 Task: Add an event with the title Second Training Session: Conflict Resolution in the Workplace, date '2023/11/01', time 7:50 AM to 9:50 AMand add a description: Participants will explore the significance of shared goals and a shared vision in driving team collaboration. They will learn techniques for aligning individual objectives with team objectives, fostering a sense of purpose, and promoting a collective sense of ownership., put the event into Green category . Add location for the event as: Berlin, Germany, logged in from the account softage.7@softage.netand send the event invitation to softage.3@softage.net and softage.4@softage.net. Set a reminder for the event 76 day before
Action: Mouse moved to (120, 140)
Screenshot: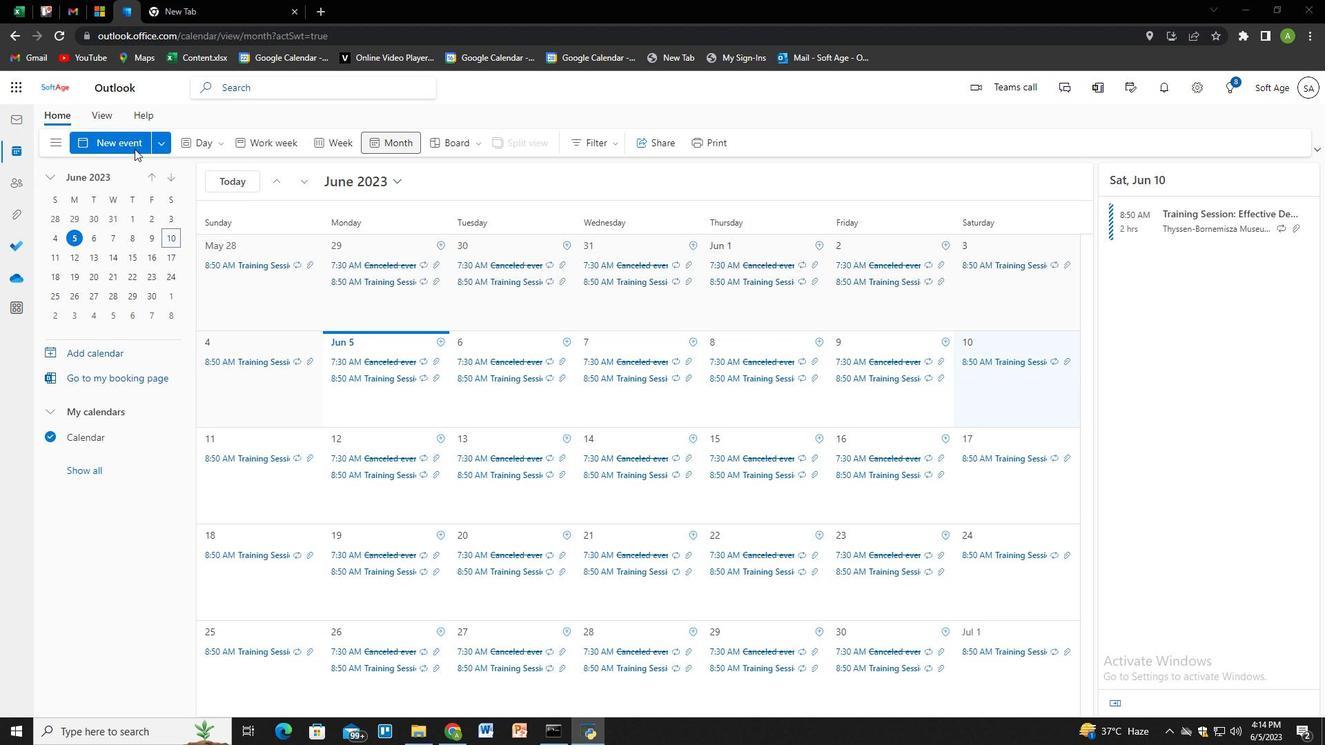 
Action: Mouse pressed left at (120, 140)
Screenshot: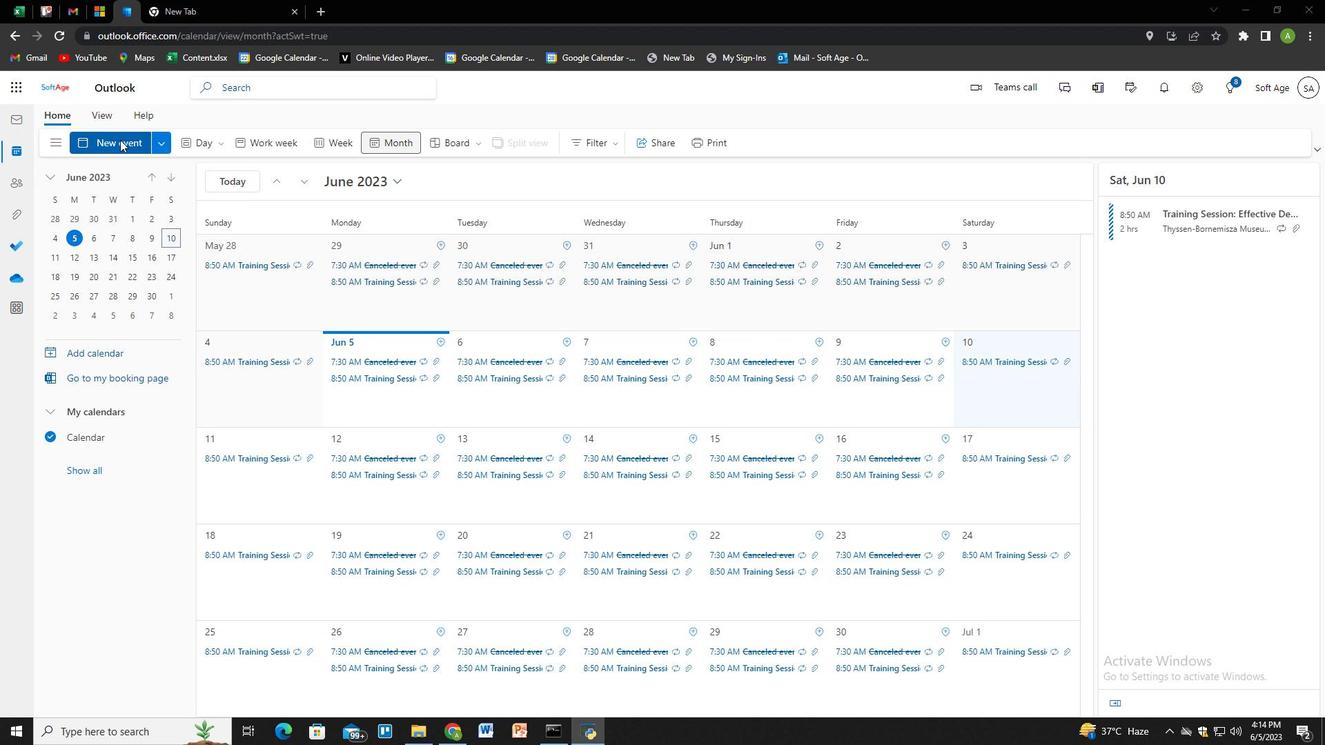 
Action: Mouse moved to (392, 227)
Screenshot: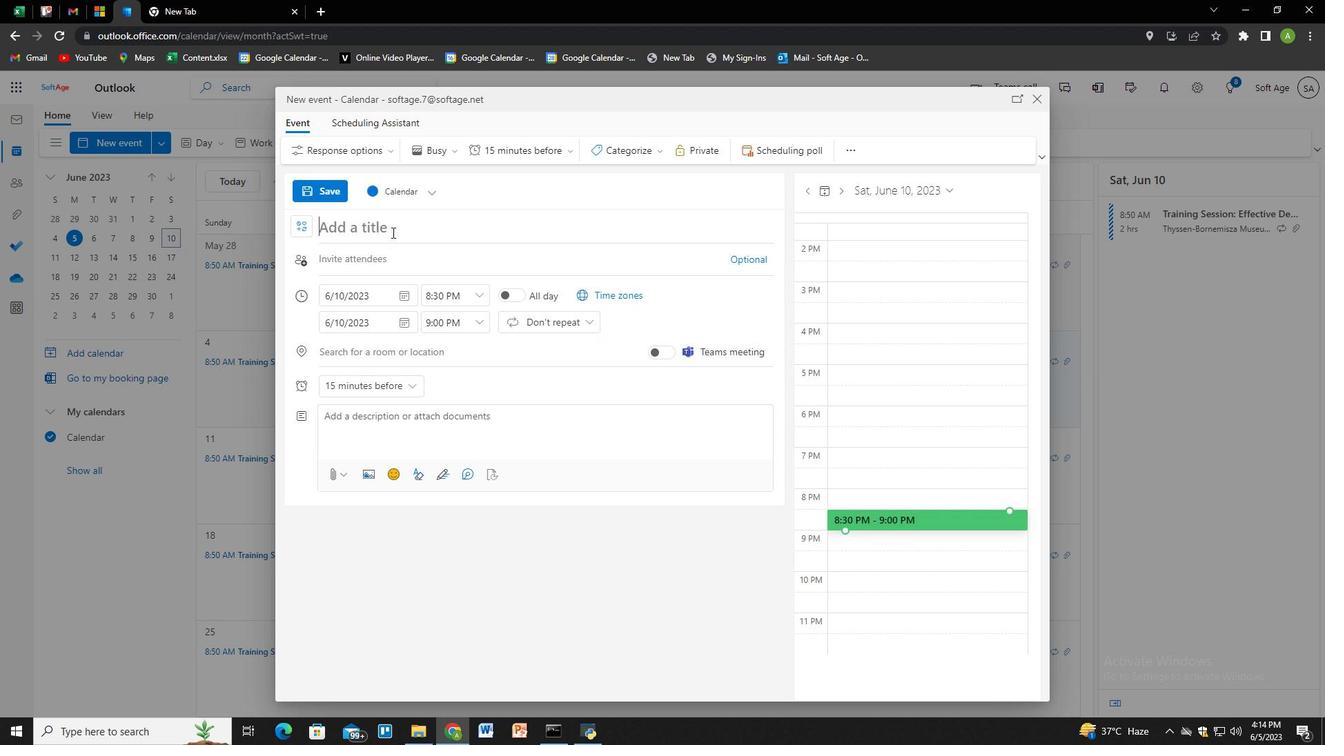 
Action: Key pressed <Key.shift>Second<Key.space><Key.shift>Training<Key.space><Key.shift>Session<Key.shift><Key.shift>:<Key.space><Key.shift>Conflict<Key.space><Key.shift>Resolution<Key.space>in<Key.space>the<Key.space><Key.shift>Workplace,
Screenshot: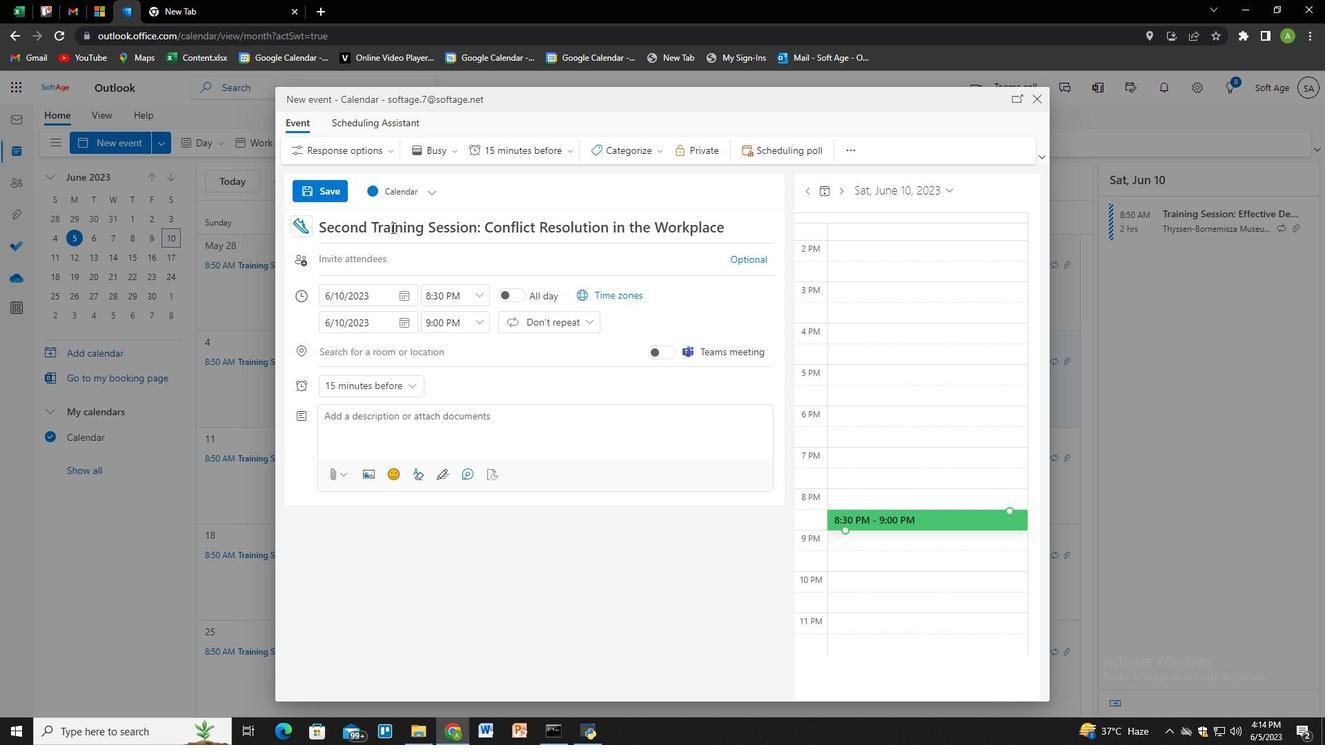 
Action: Mouse moved to (405, 292)
Screenshot: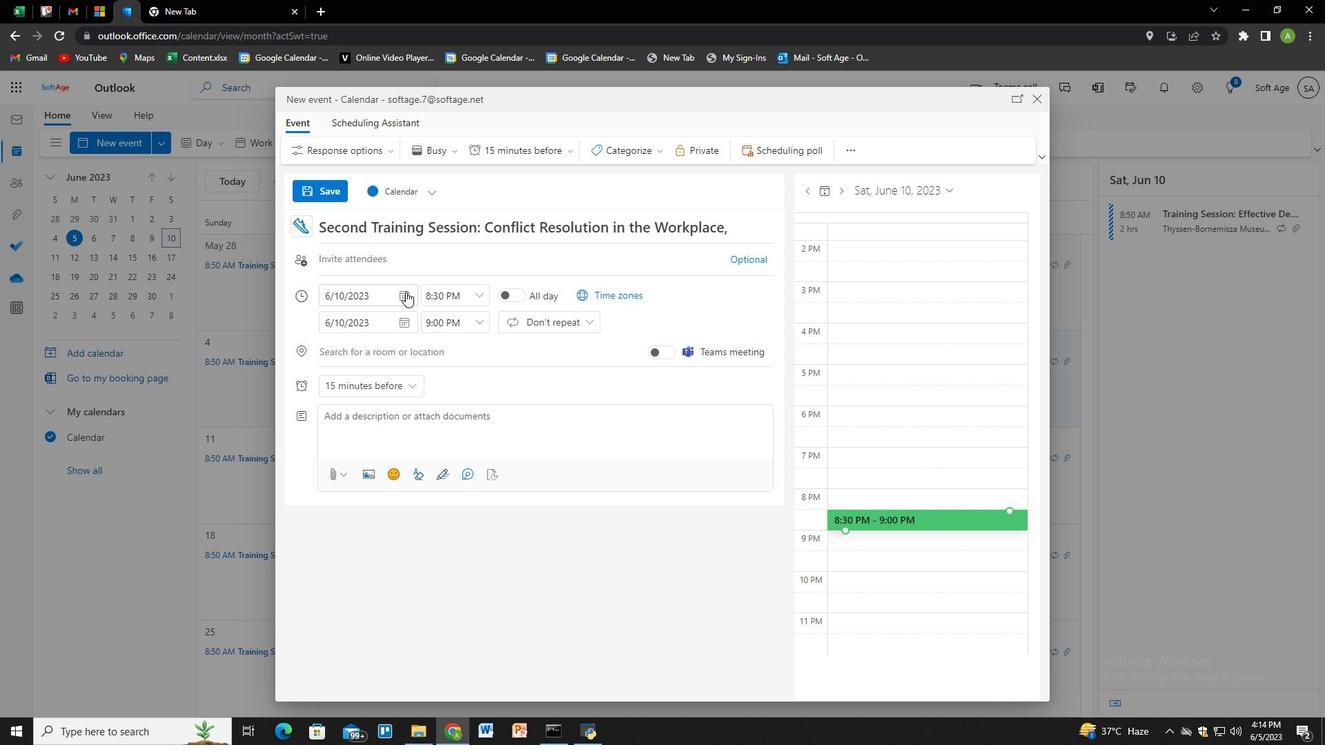 
Action: Mouse pressed left at (405, 292)
Screenshot: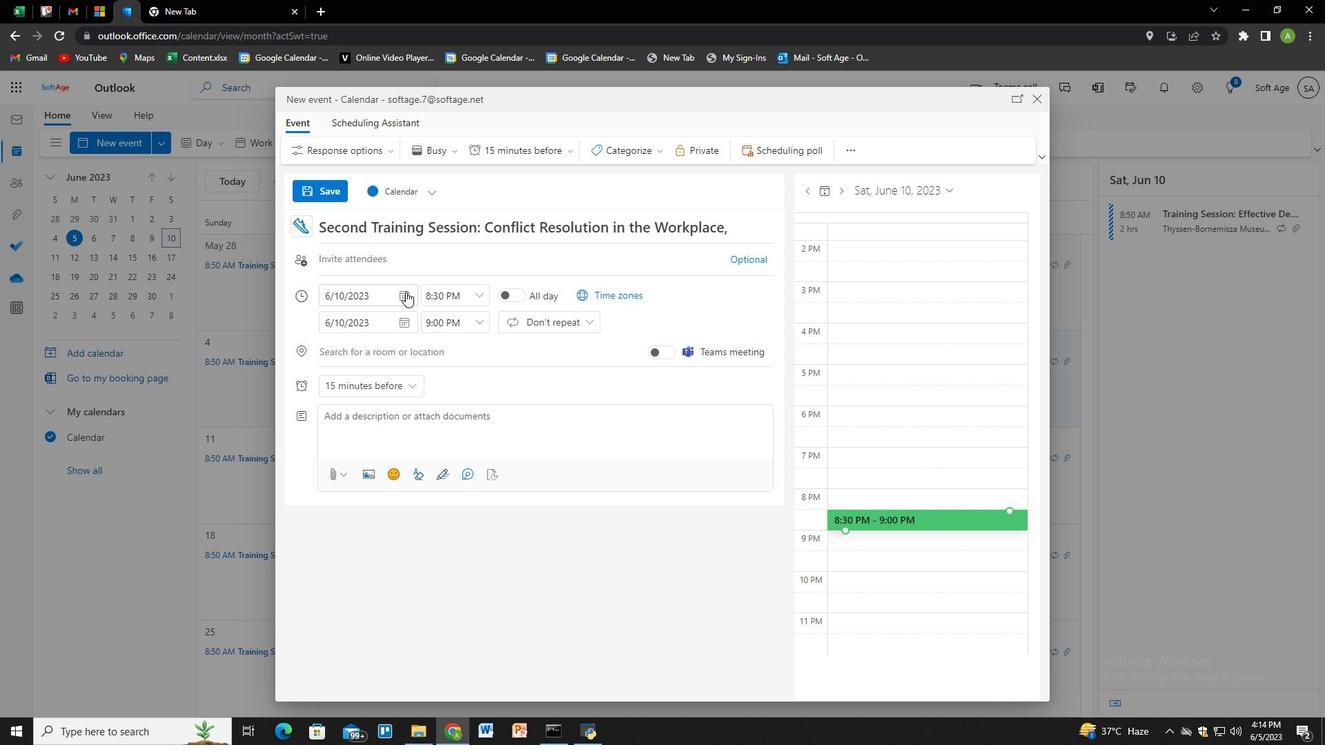 
Action: Mouse moved to (455, 325)
Screenshot: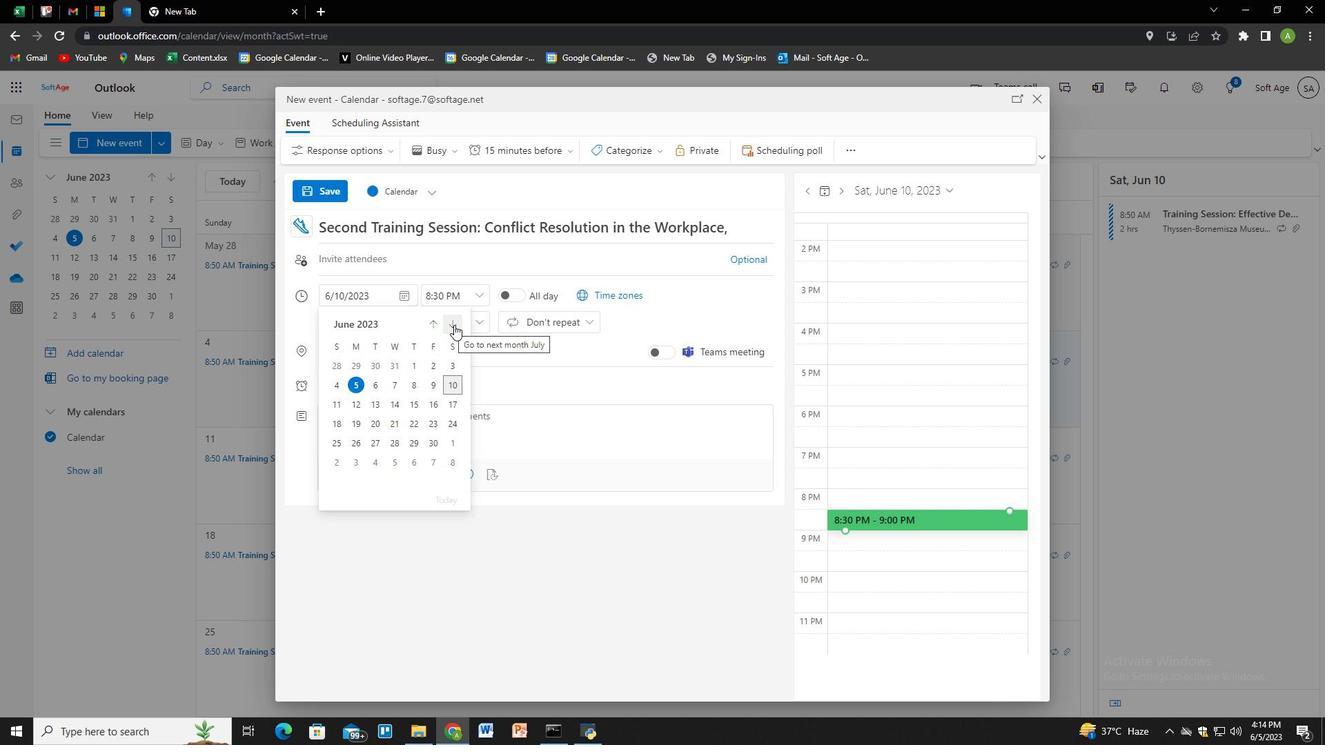 
Action: Mouse pressed left at (455, 325)
Screenshot: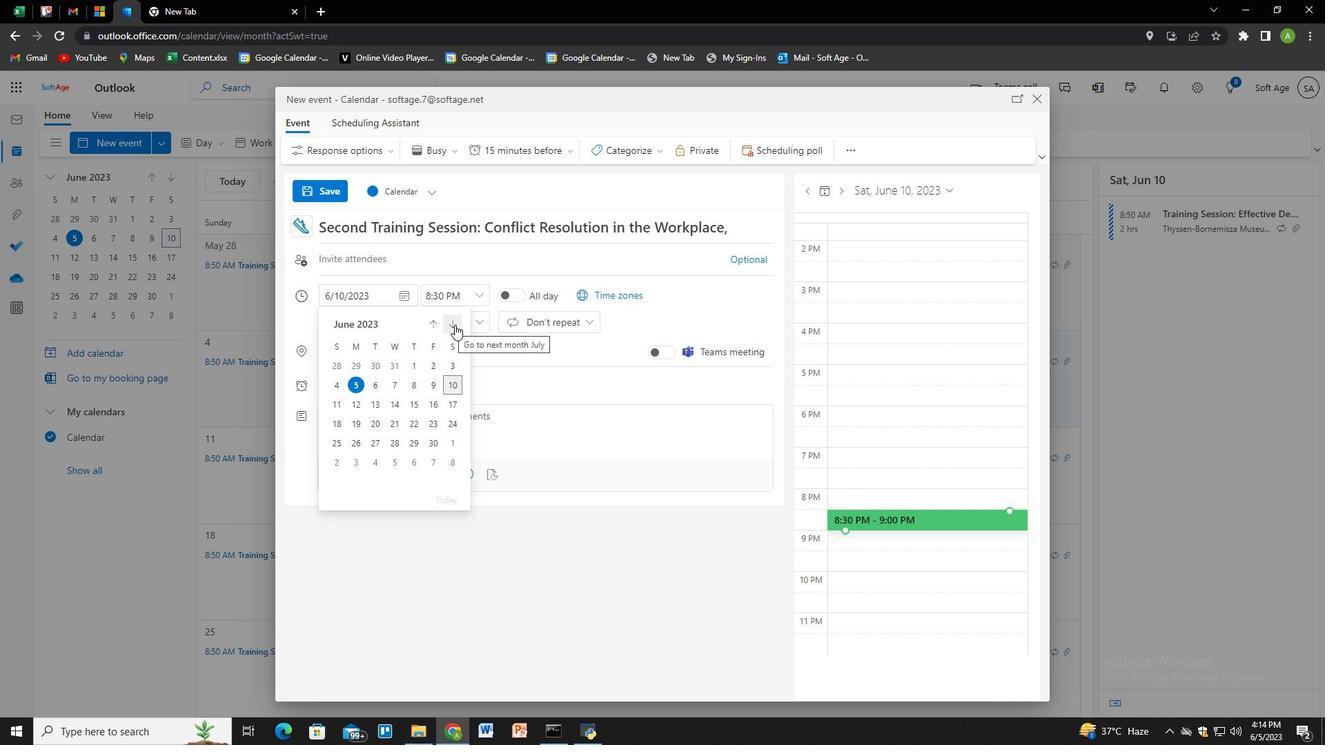 
Action: Mouse pressed left at (455, 325)
Screenshot: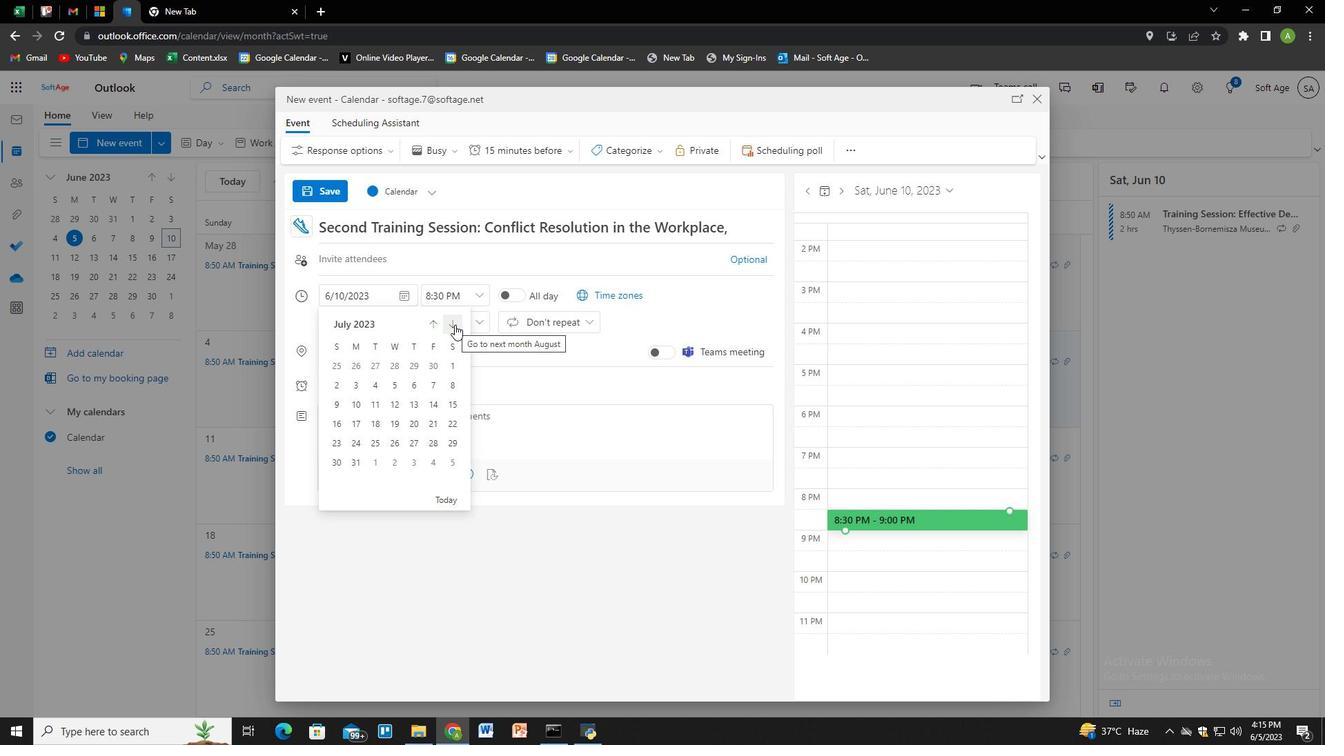 
Action: Mouse pressed left at (455, 325)
Screenshot: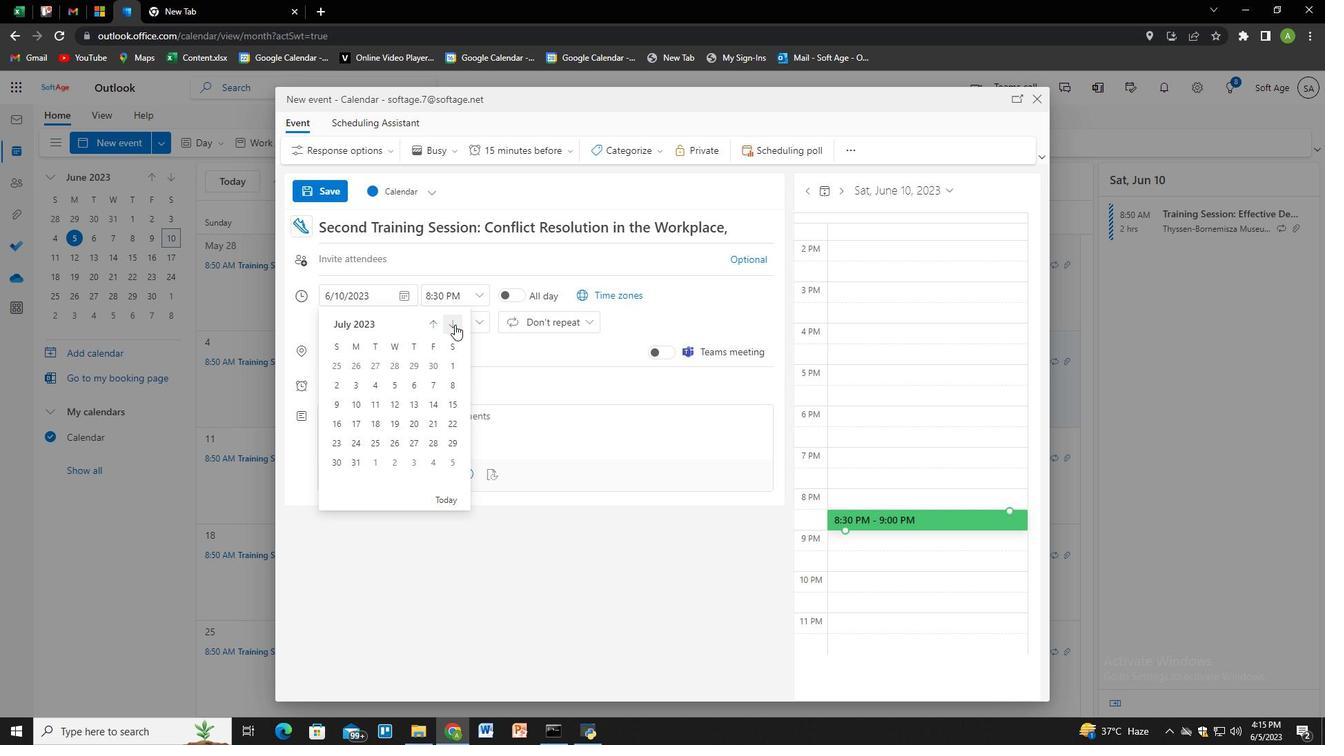 
Action: Mouse pressed left at (455, 325)
Screenshot: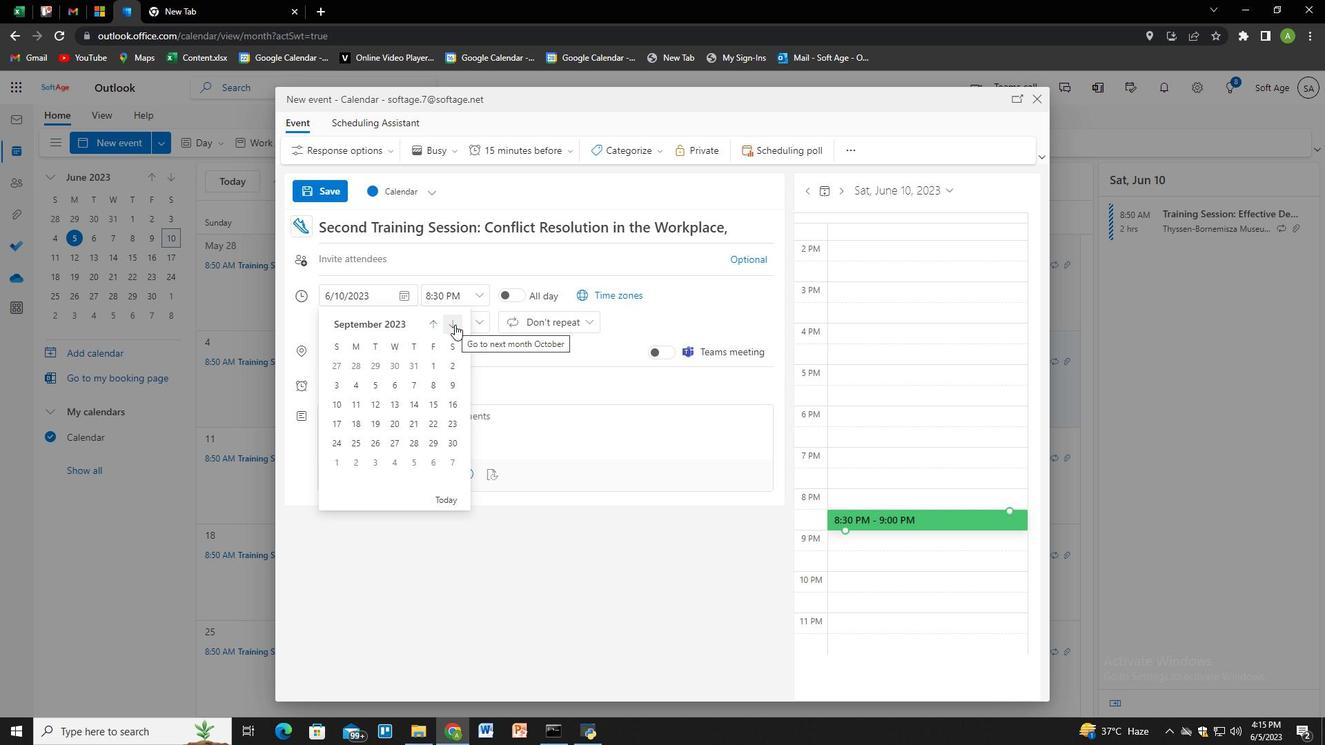 
Action: Mouse pressed left at (455, 325)
Screenshot: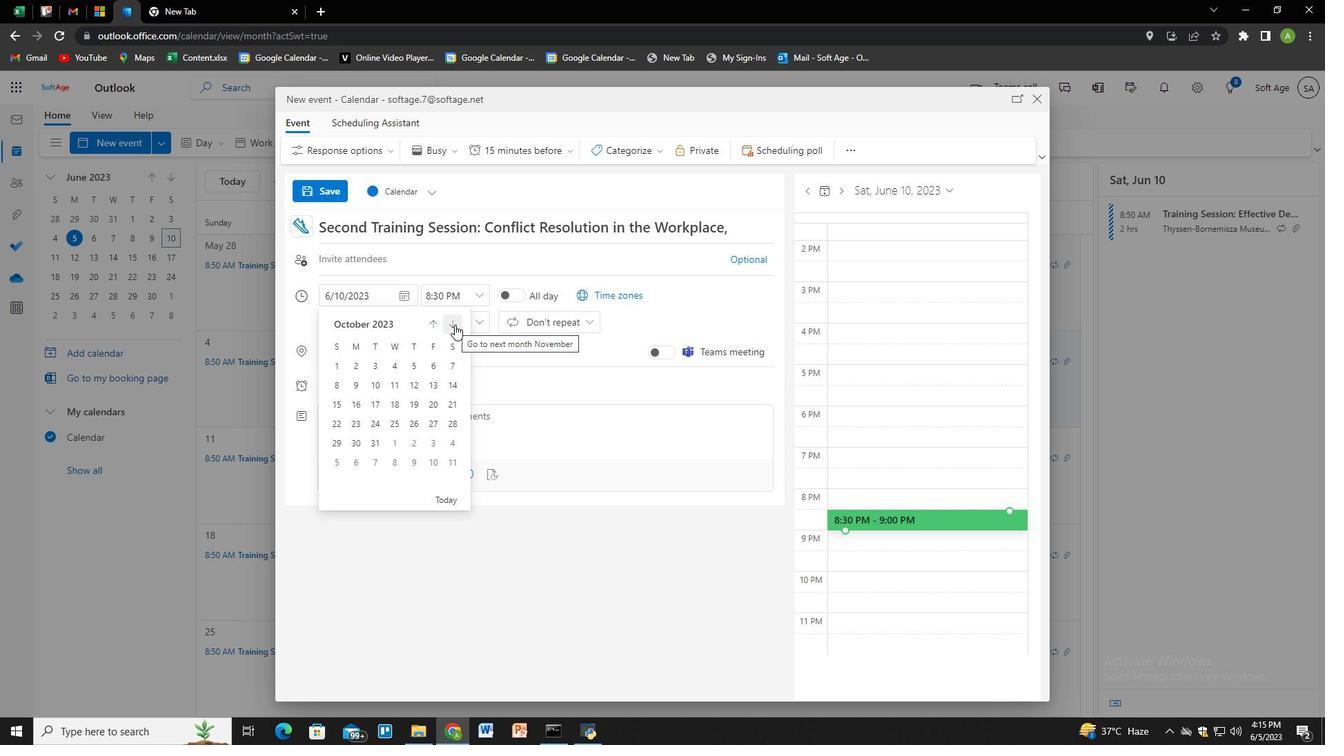 
Action: Mouse moved to (394, 365)
Screenshot: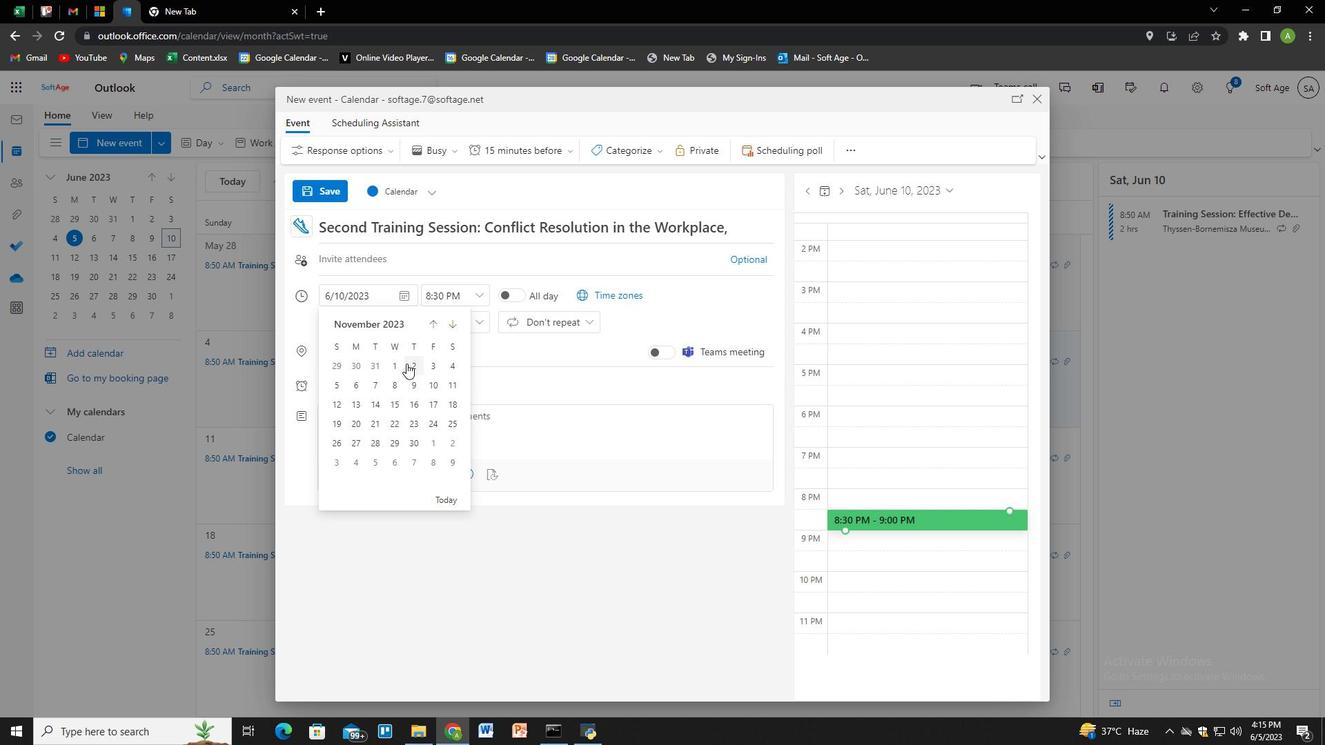 
Action: Mouse pressed left at (394, 365)
Screenshot: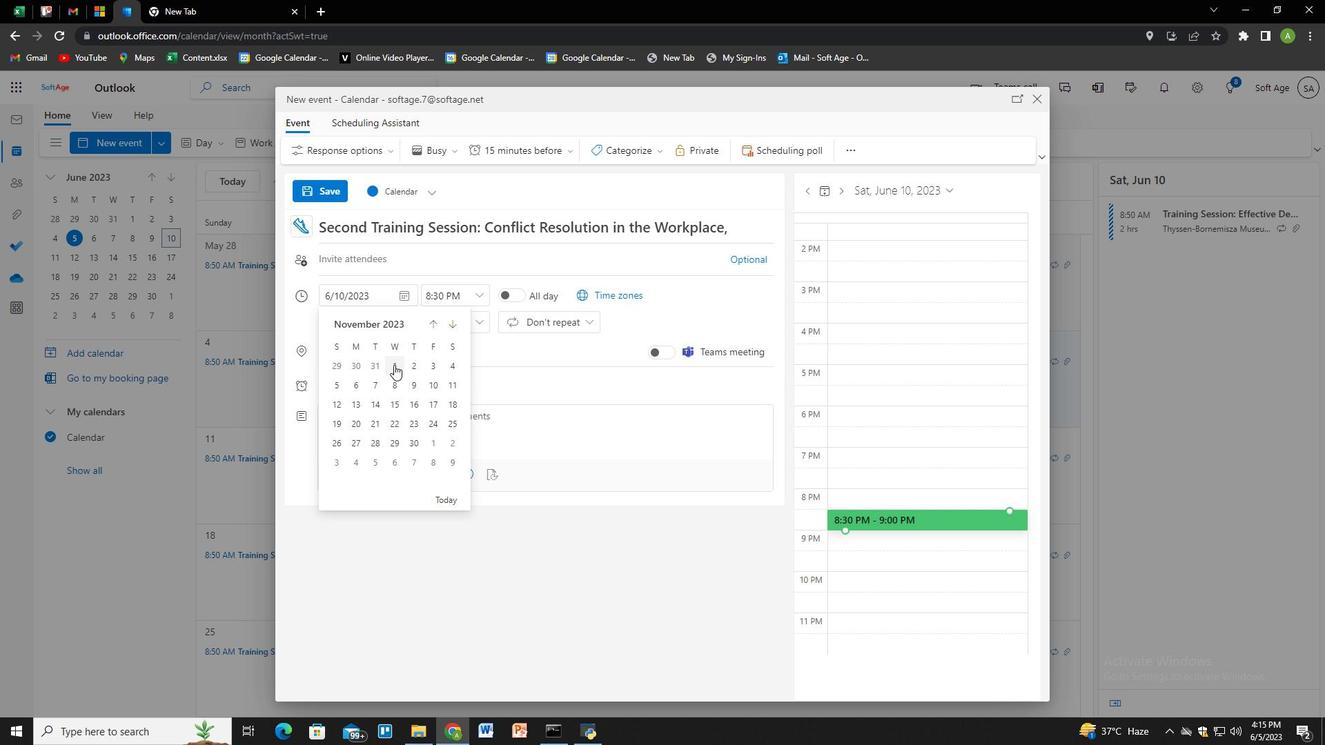 
Action: Mouse moved to (466, 294)
Screenshot: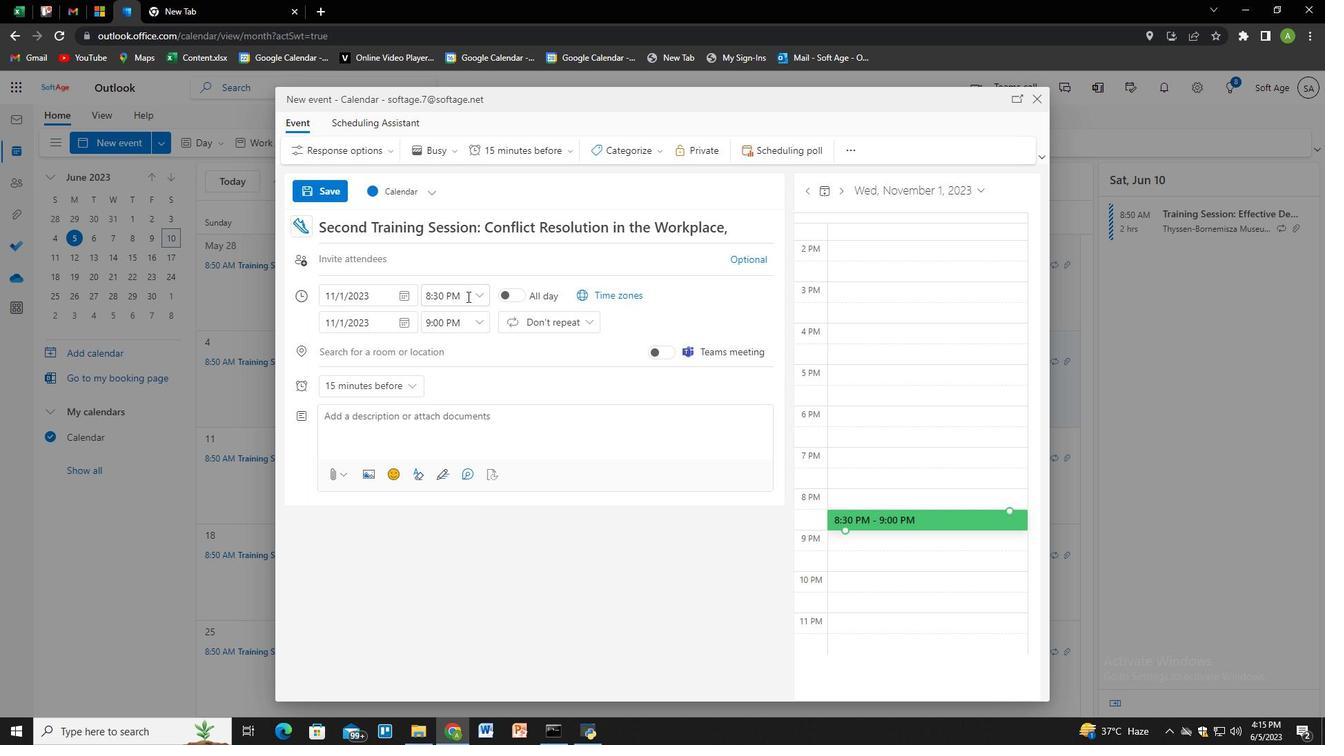 
Action: Mouse pressed left at (466, 294)
Screenshot: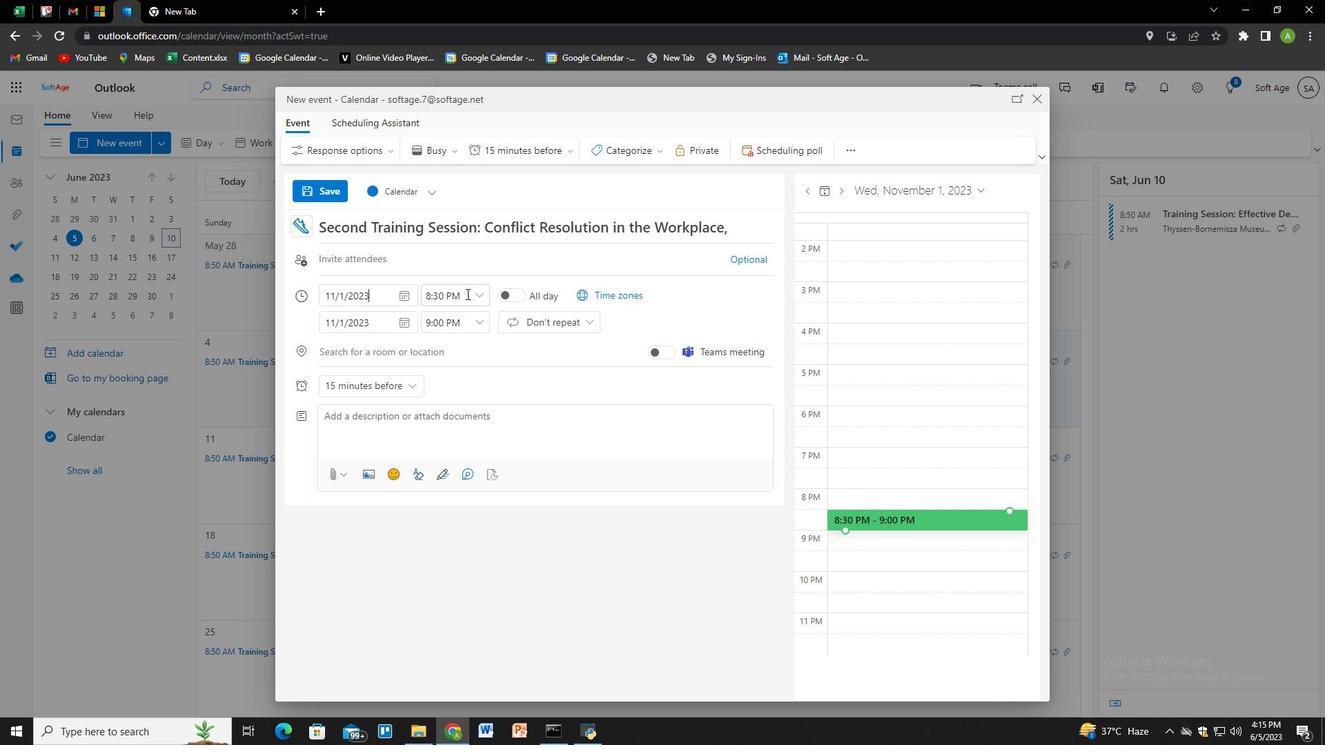
Action: Key pressed 7<Key.shift_r>:50<Key.space><Key.shift>A<Key.shift_r>M<Key.tab><Key.tab>9<Key.shift_r>:50<Key.space><Key.shift>AM<Key.shift><Key.shift><Key.shift><Key.shift><Key.shift><Key.shift><Key.shift><Key.shift><Key.shift><Key.shift><Key.shift><Key.shift><Key.shift><Key.shift><Key.shift><Key.shift><Key.shift><Key.shift><Key.shift><Key.shift><Key.shift><Key.shift><Key.shift><Key.shift><Key.shift><Key.shift><Key.shift><Key.shift><Key.shift><Key.shift><Key.shift><Key.shift><Key.shift><Key.shift>M
Screenshot: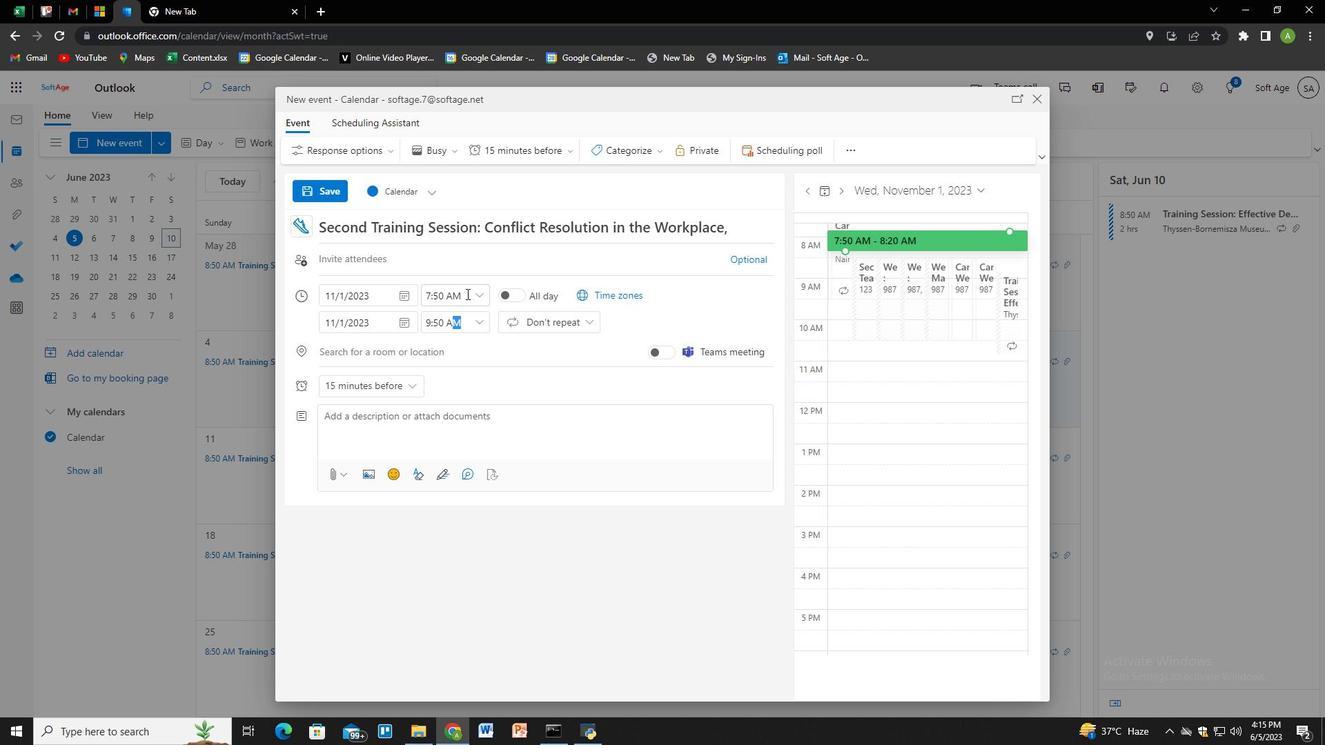 
Action: Mouse moved to (673, 320)
Screenshot: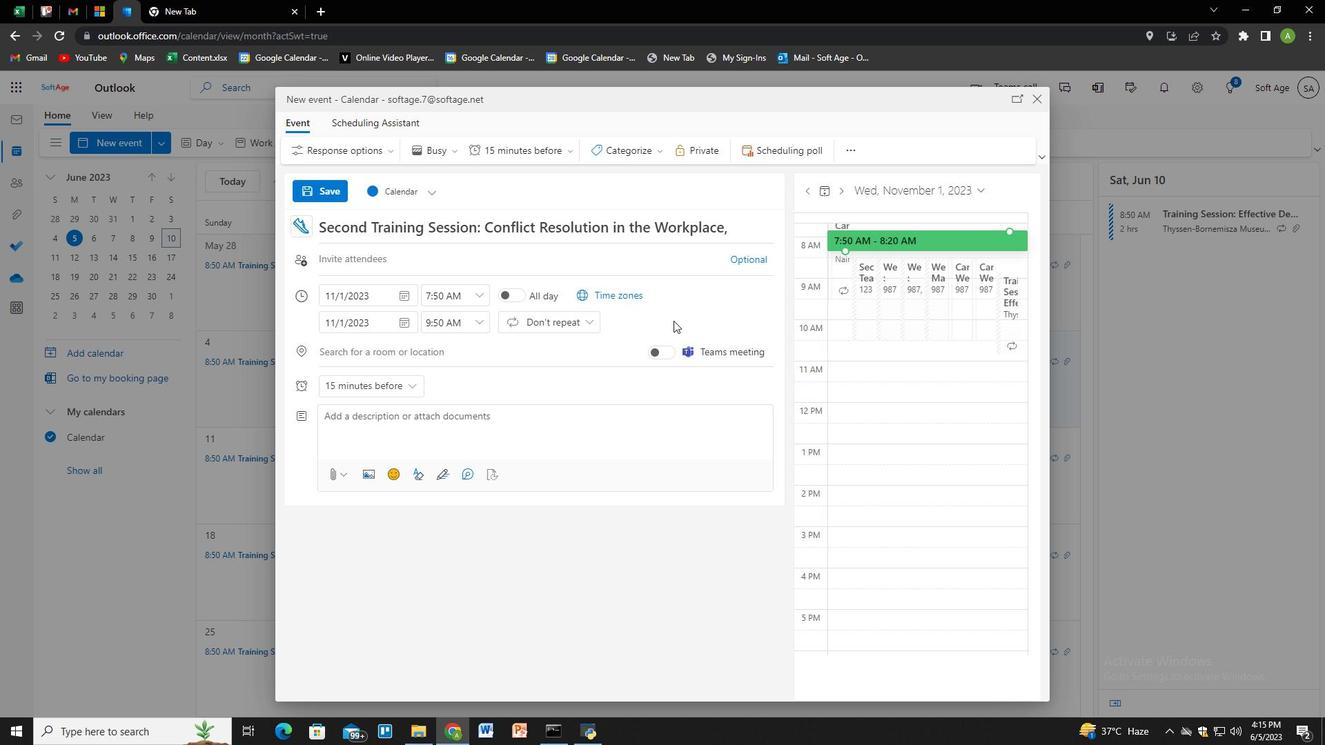 
Action: Mouse pressed left at (673, 320)
Screenshot: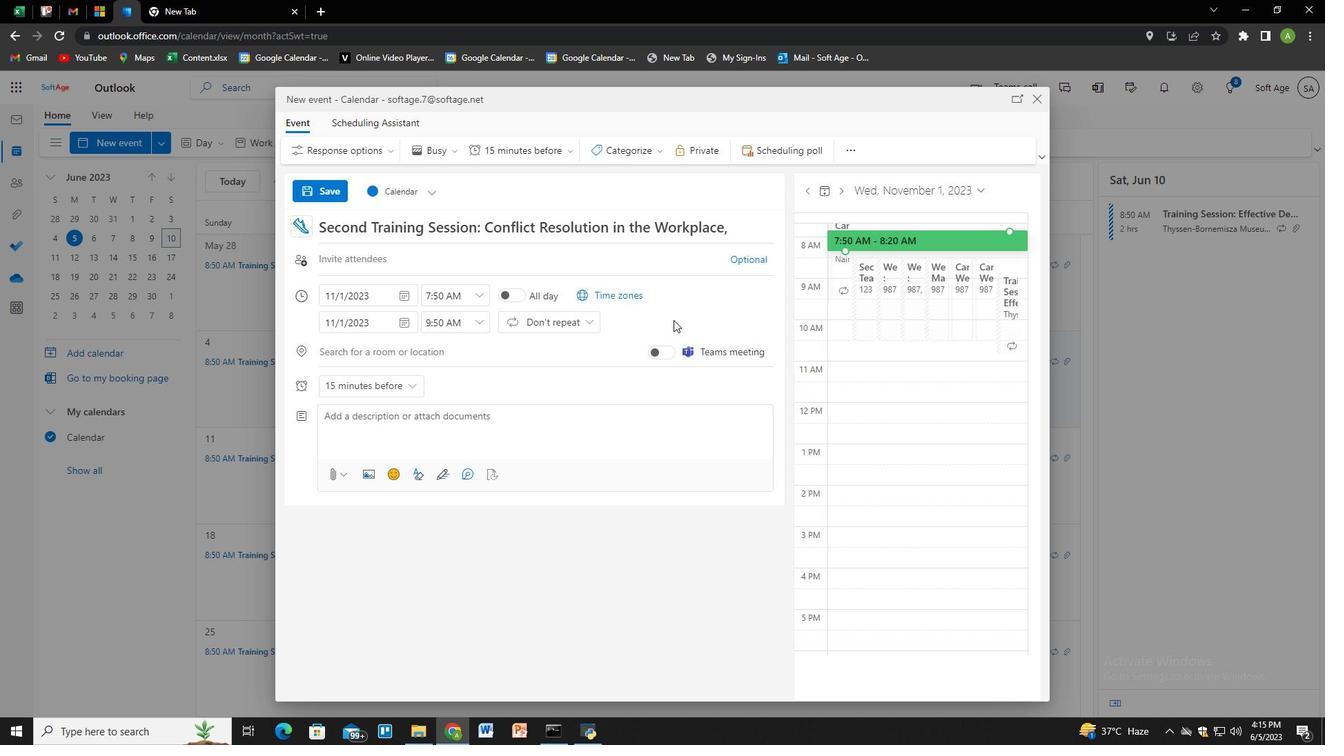 
Action: Mouse moved to (653, 319)
Screenshot: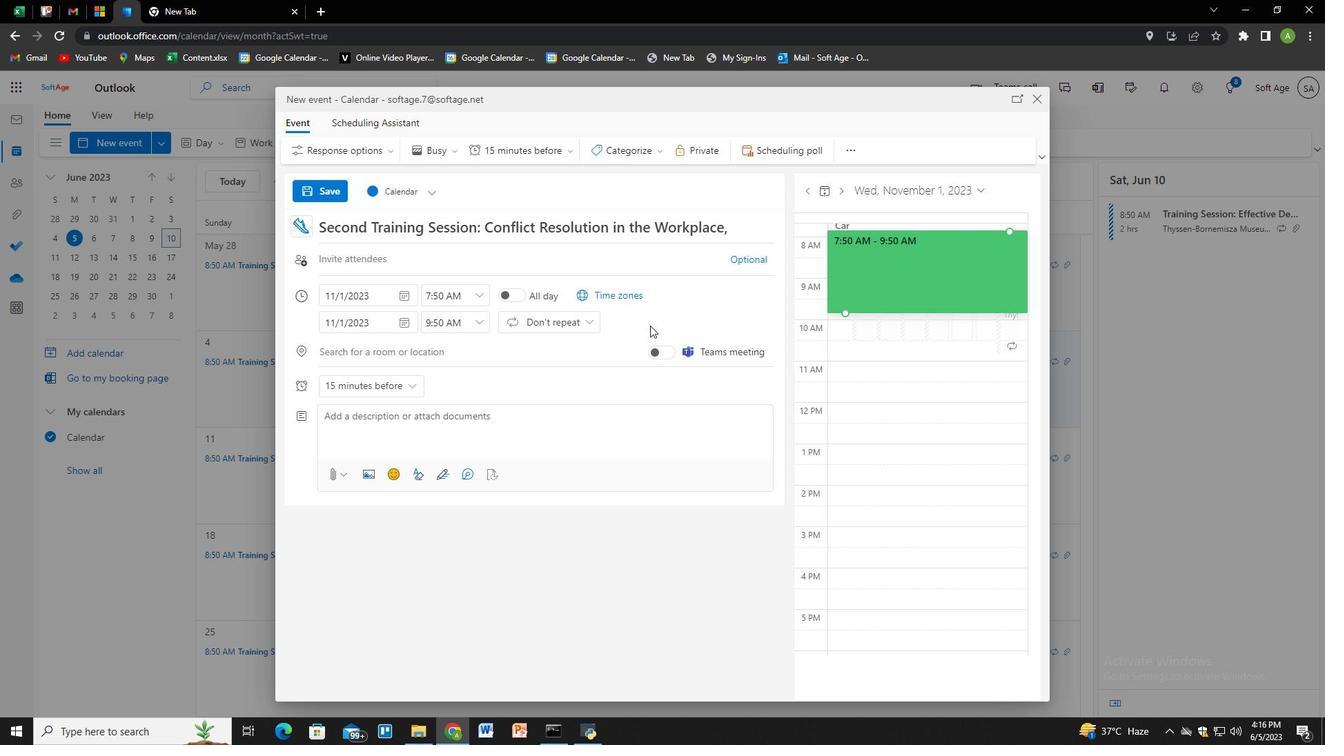 
Action: Mouse pressed left at (653, 319)
Screenshot: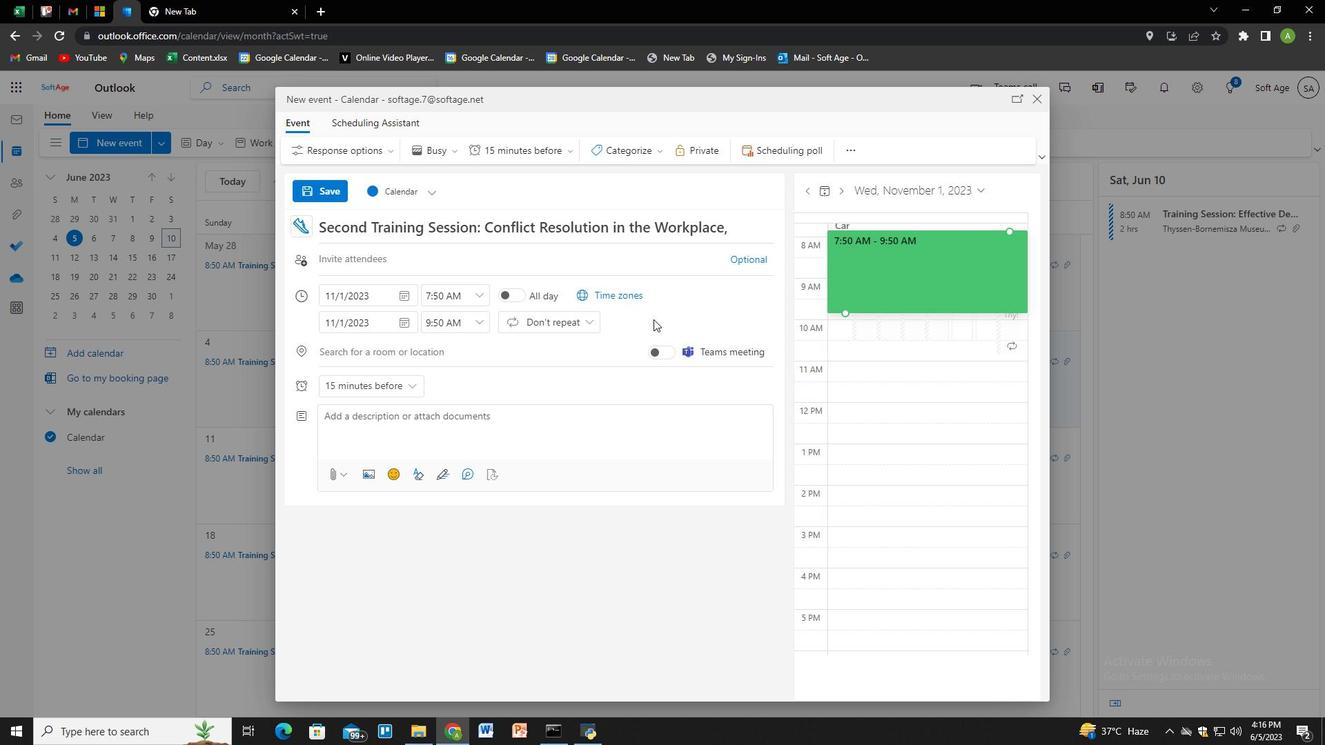 
Action: Mouse moved to (405, 421)
Screenshot: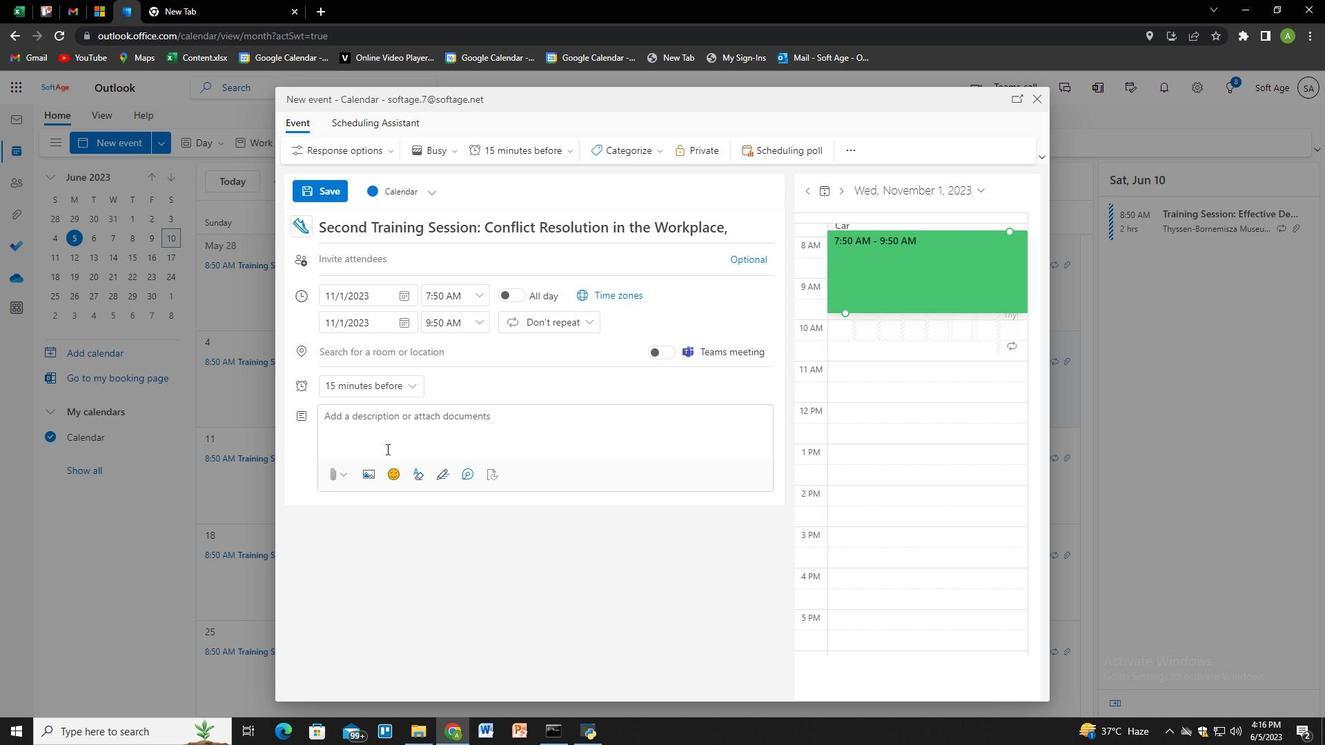 
Action: Mouse pressed left at (405, 421)
Screenshot: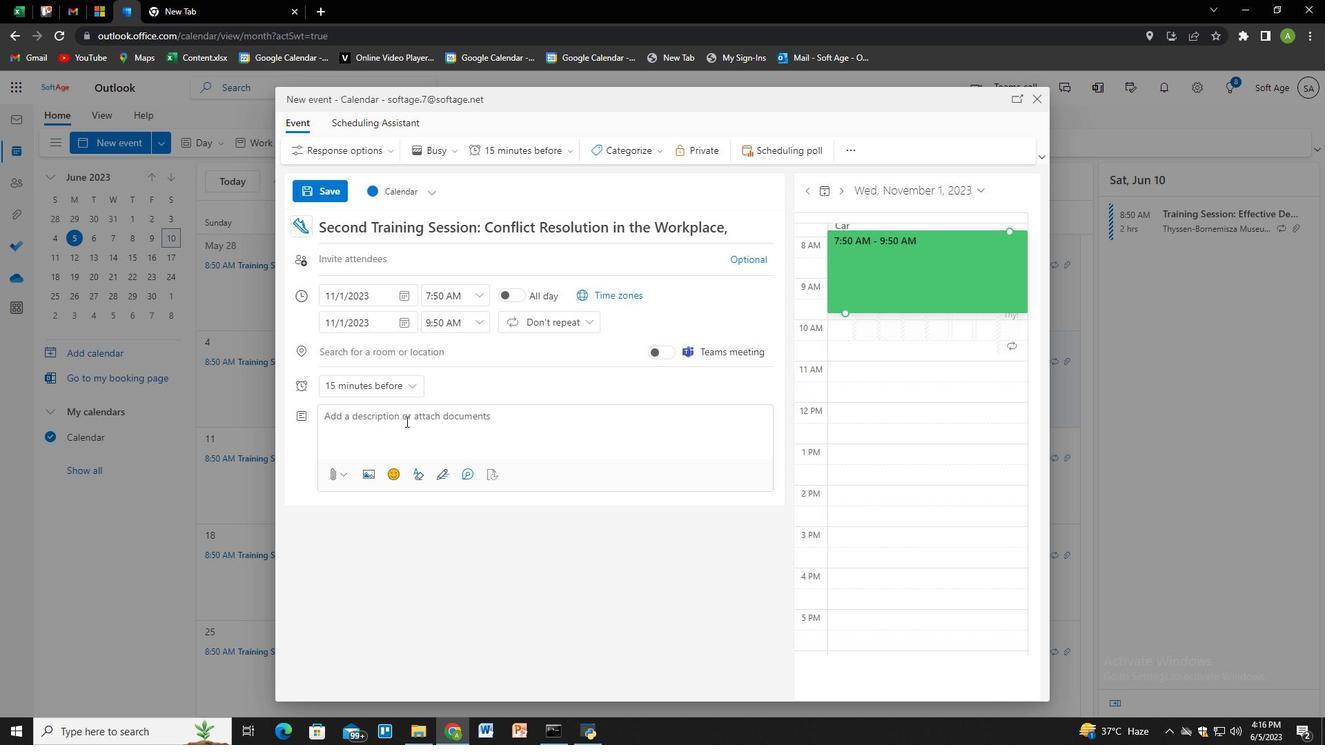 
Action: Key pressed <Key.shift>Participnts<Key.space>ei<Key.backspace><Key.backspace><Key.backspace><Key.backspace><Key.backspace><Key.backspace>ants<Key.space>will<Key.space>explore<Key.space>the<Key.space>signigi<Key.backspace><Key.backspace>ficance<Key.space>of<Key.space>shared<Key.space>goadls<Key.backspace><Key.backspace>s<Key.backspace><Key.backspace>ls<Key.space>and<Key.space>a<Key.space>shr<Key.backspace>ared<Key.space>vision<Key.space>in<Key.space>driving<Key.space>team<Key.space>coll
Screenshot: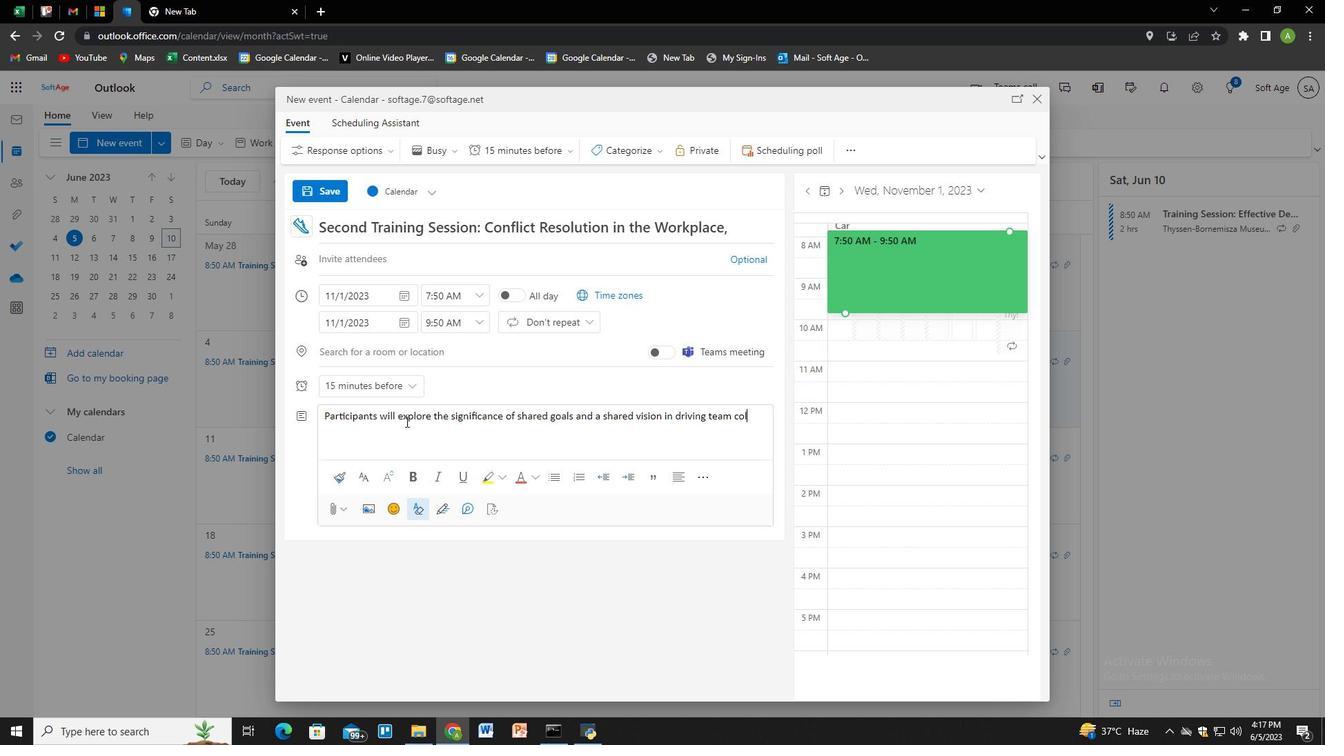 
Action: Mouse moved to (405, 421)
Screenshot: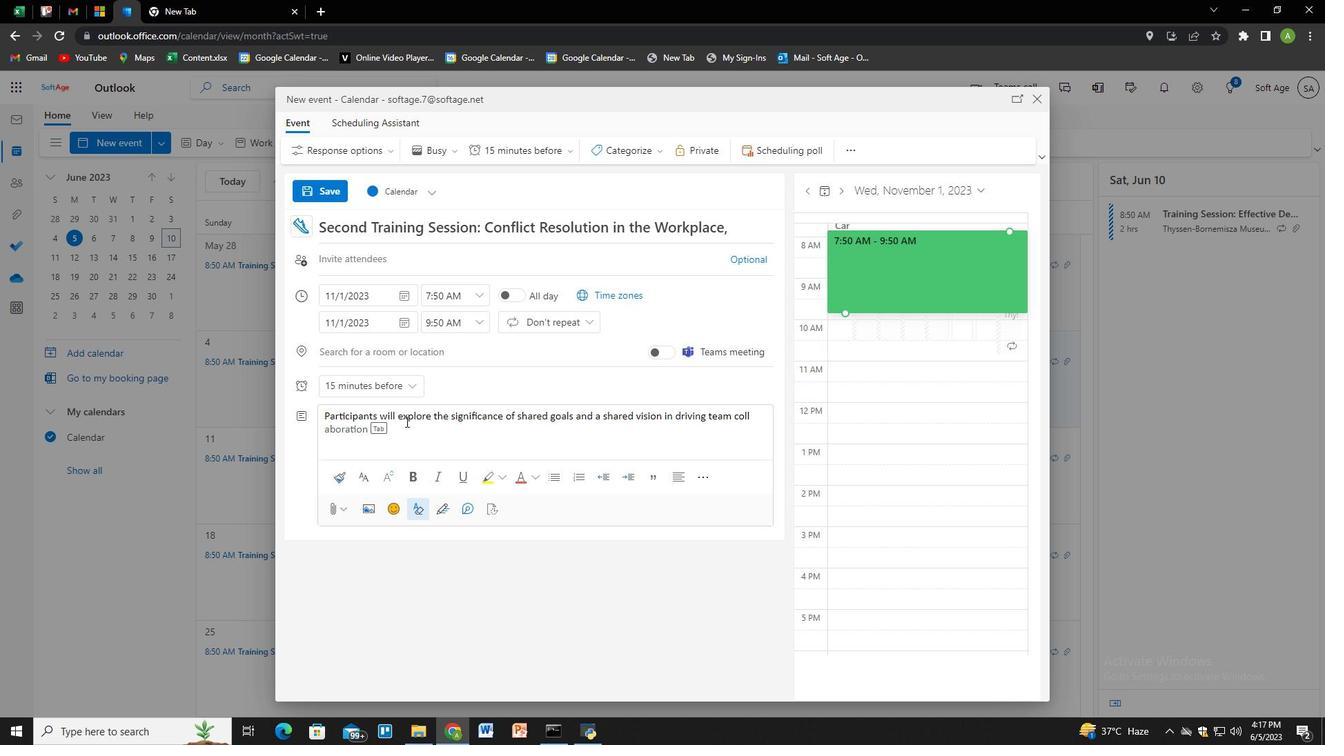 
Action: Key pressed aboration.<Key.space><Key.shift>They<Key.space>will<Key.space>learn<Key.space>techniques<Key.space>for<Key.space>ali
Screenshot: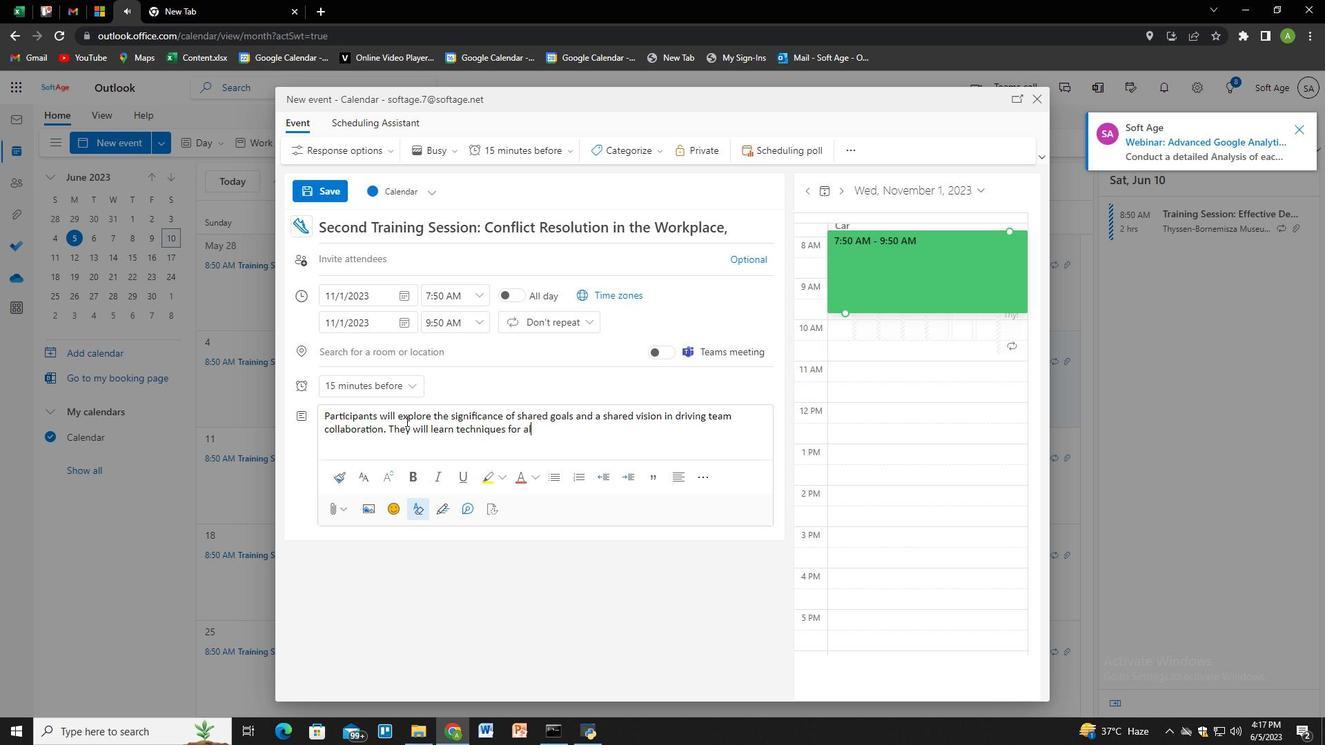
Action: Mouse moved to (406, 419)
Screenshot: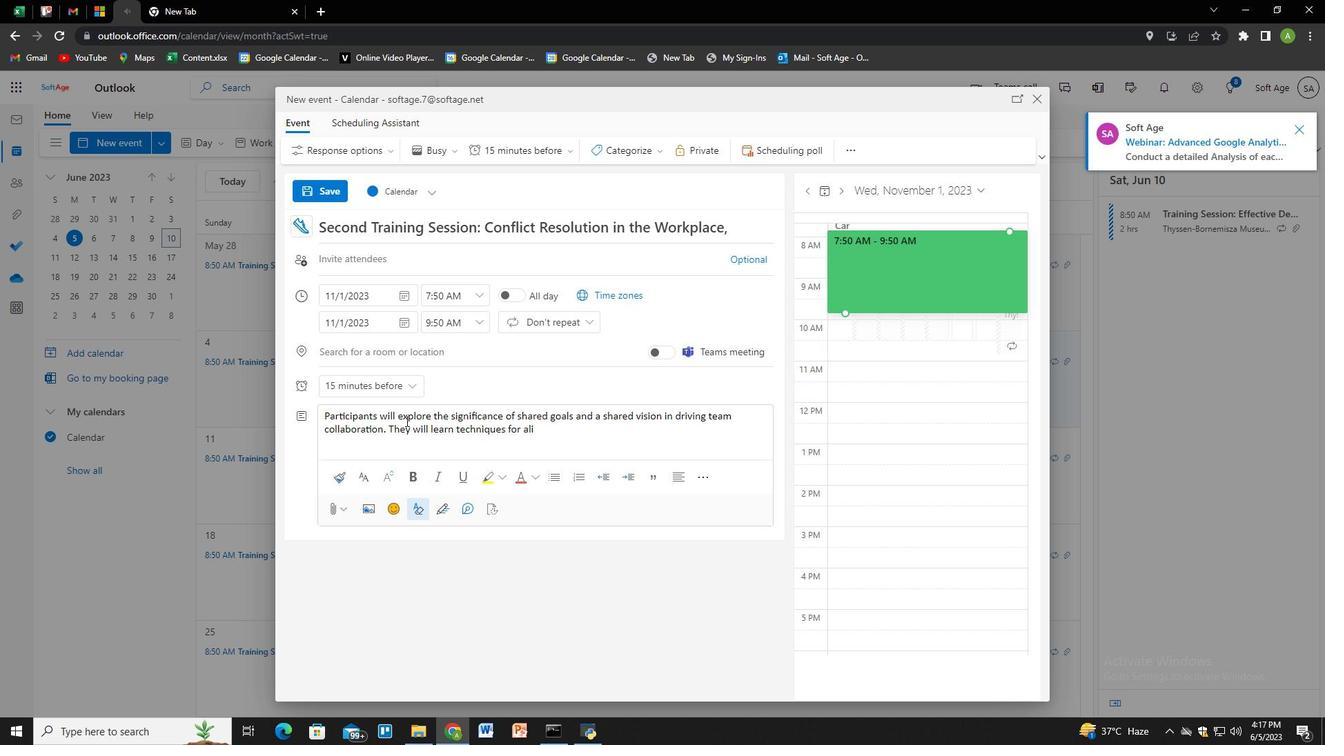 
Action: Key pressed gning<Key.space>individual<Key.space>objectives<Key.space>with<Key.space>team<Key.space>objectives,<Key.space>oresting<Key.backspace><Key.backspace><Key.backspace><Key.backspace><Key.backspace><Key.backspace><Key.backspace>stering<Key.space>a<Key.space>sense<Key.space>of<Key.space>purposem<Key.space><Key.backspace><Key.backspace>,<Key.space>and<Key.space>promoting<Key.space>a<Key.space>collectie<Key.backspace>ve<Key.space>sense<Key.space>of<Key.space>oe<Key.backspace>wnership.
Screenshot: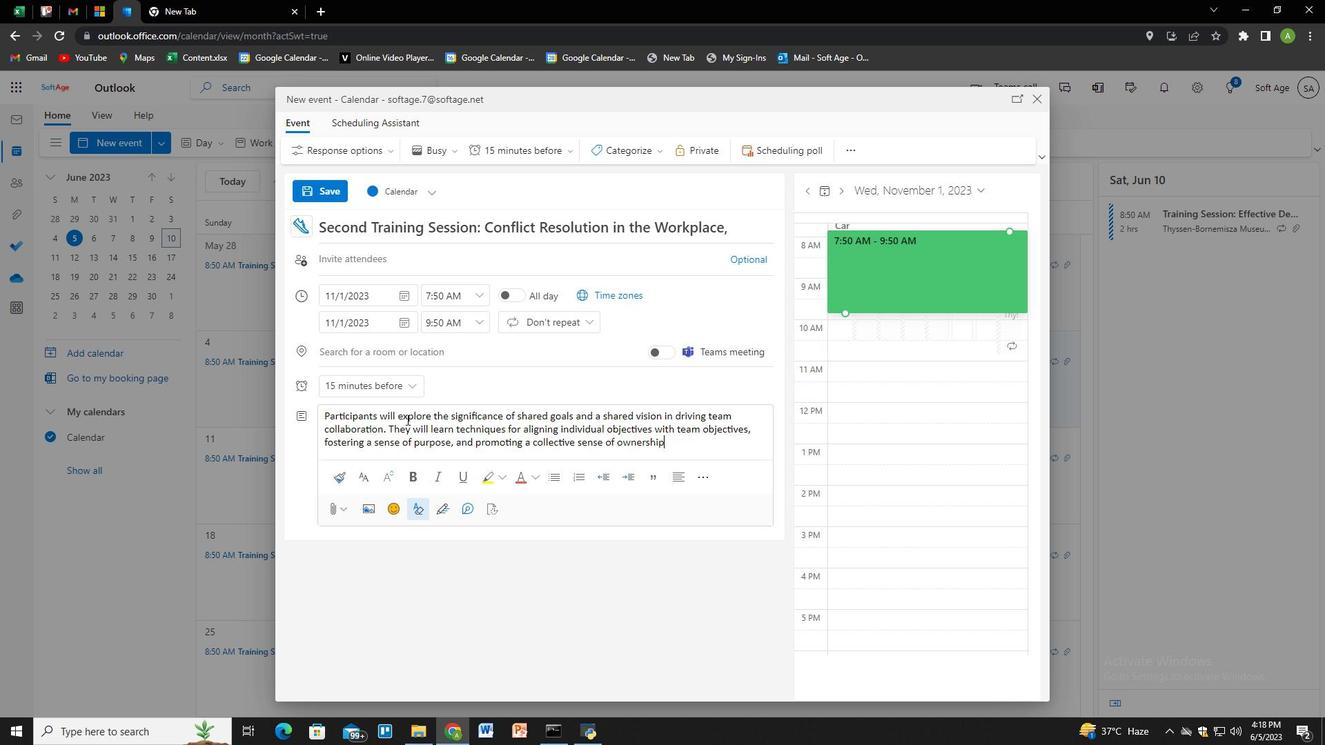 
Action: Mouse moved to (615, 150)
Screenshot: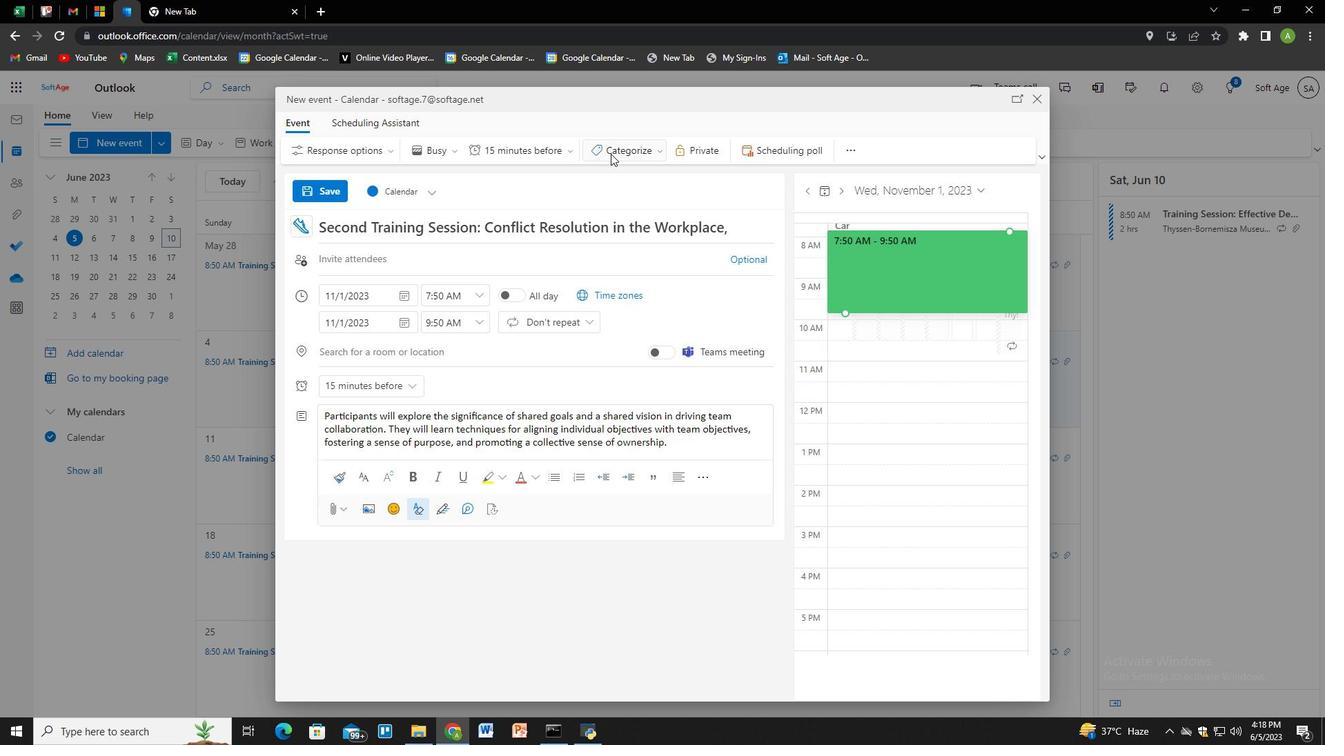 
Action: Mouse pressed left at (615, 150)
Screenshot: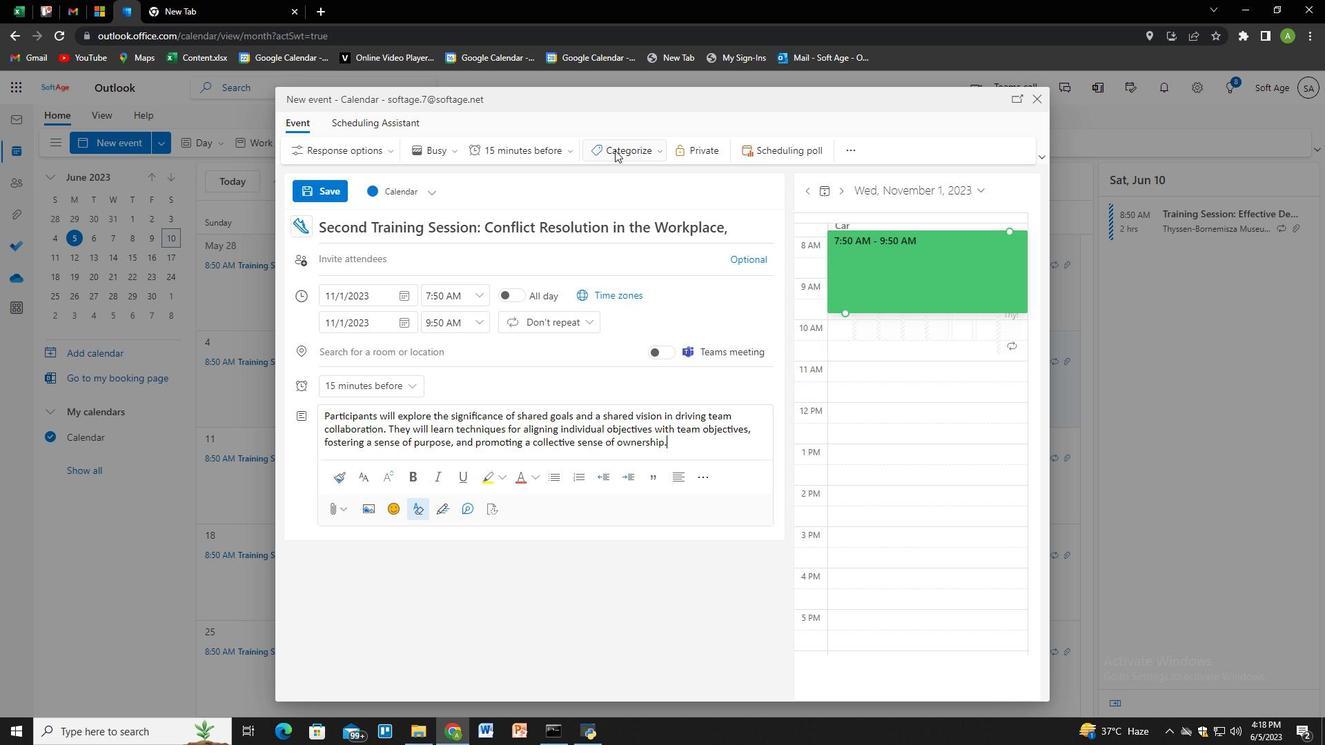 
Action: Mouse moved to (630, 200)
Screenshot: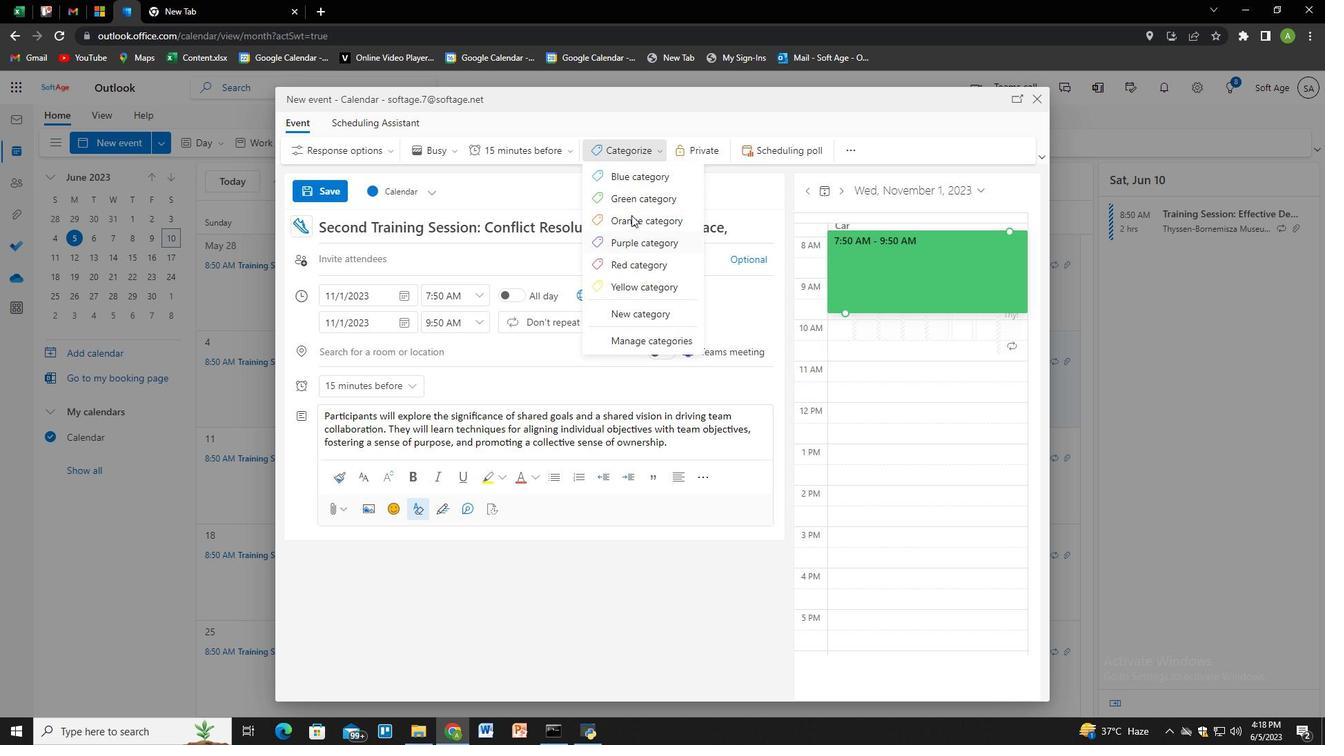
Action: Mouse pressed left at (630, 200)
Screenshot: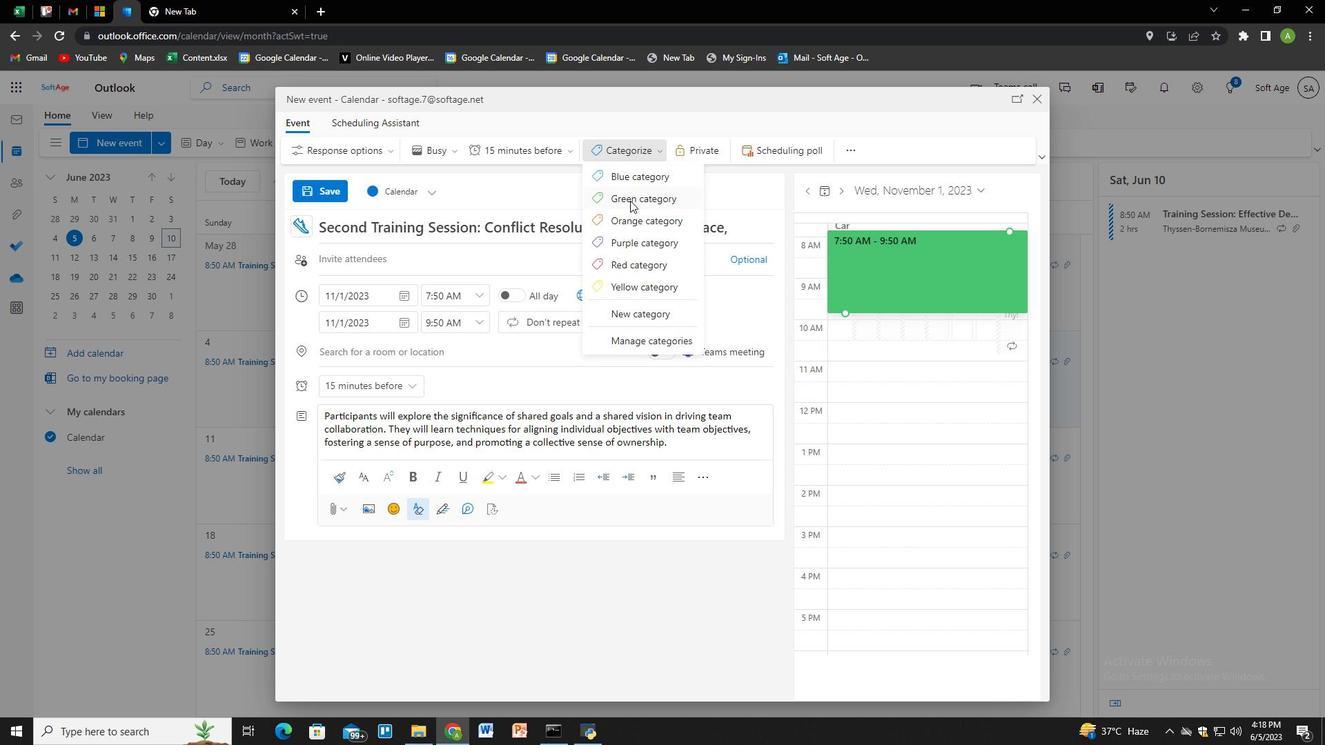 
Action: Mouse moved to (468, 357)
Screenshot: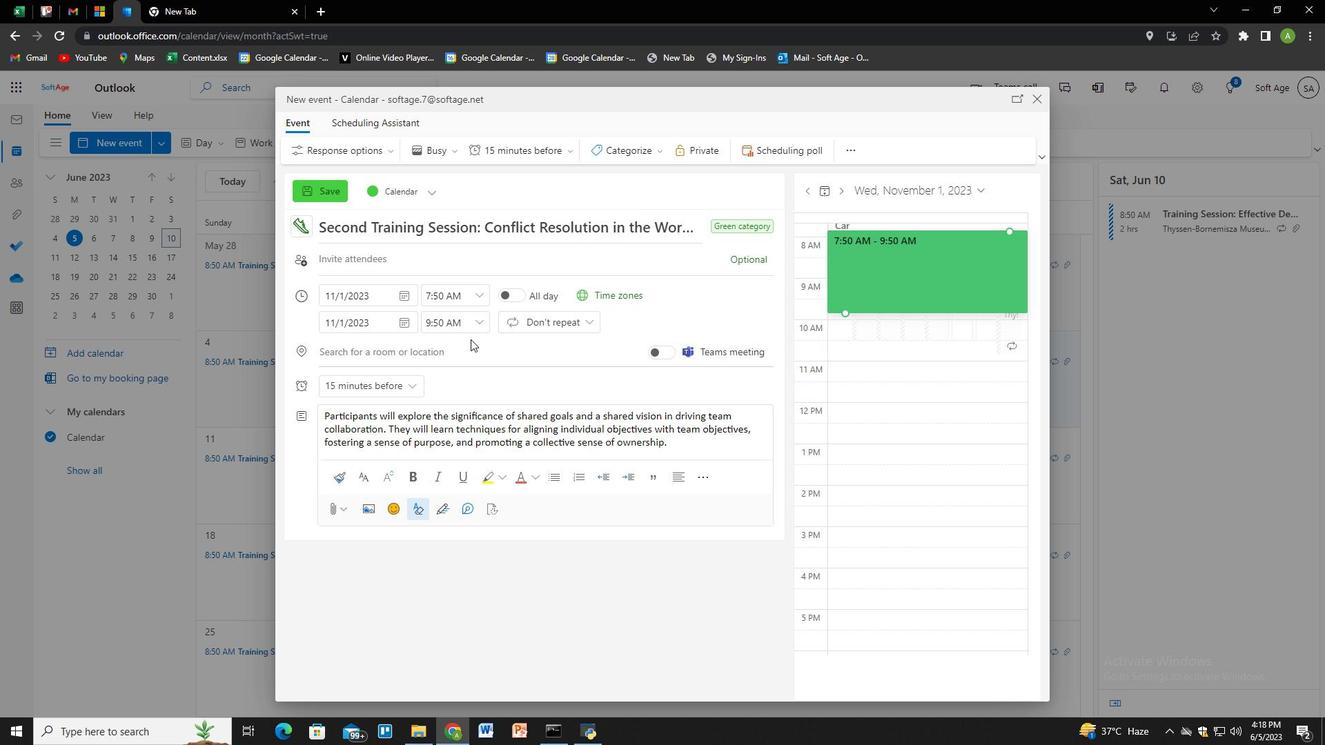 
Action: Mouse pressed left at (468, 357)
Screenshot: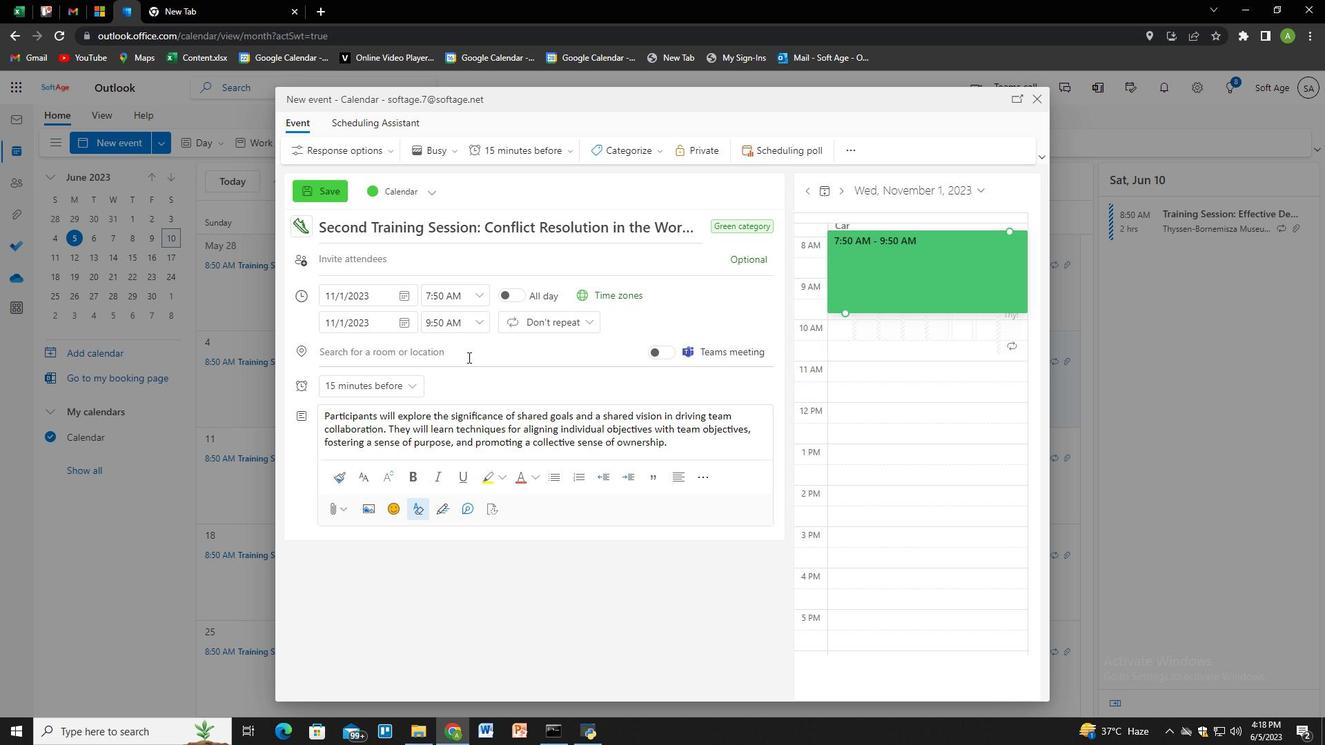 
Action: Mouse moved to (468, 357)
Screenshot: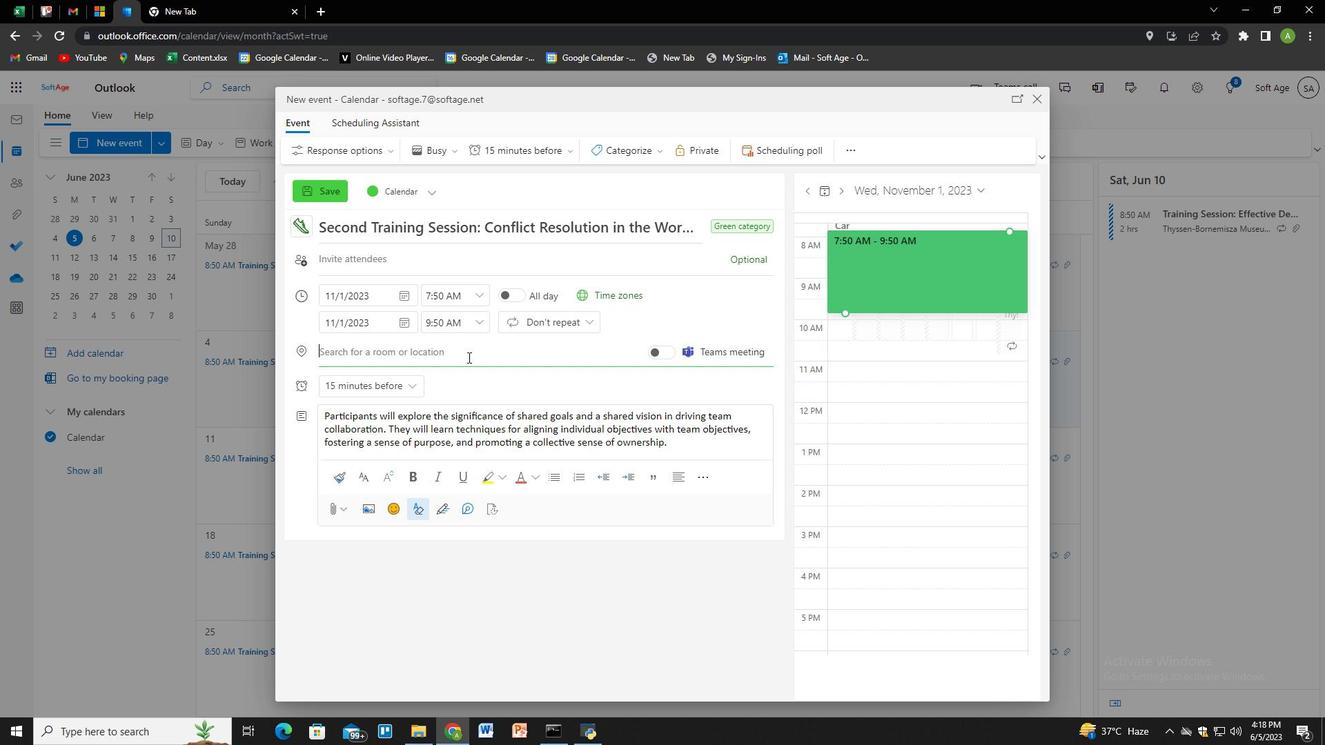 
Action: Key pressed <Key.shift><Key.shift><Key.shift><Key.shift><Key.shift><Key.shift><Key.shift>Berline<Key.backspace>,<Key.space><Key.shift>Germany,<Key.down><Key.enter>
Screenshot: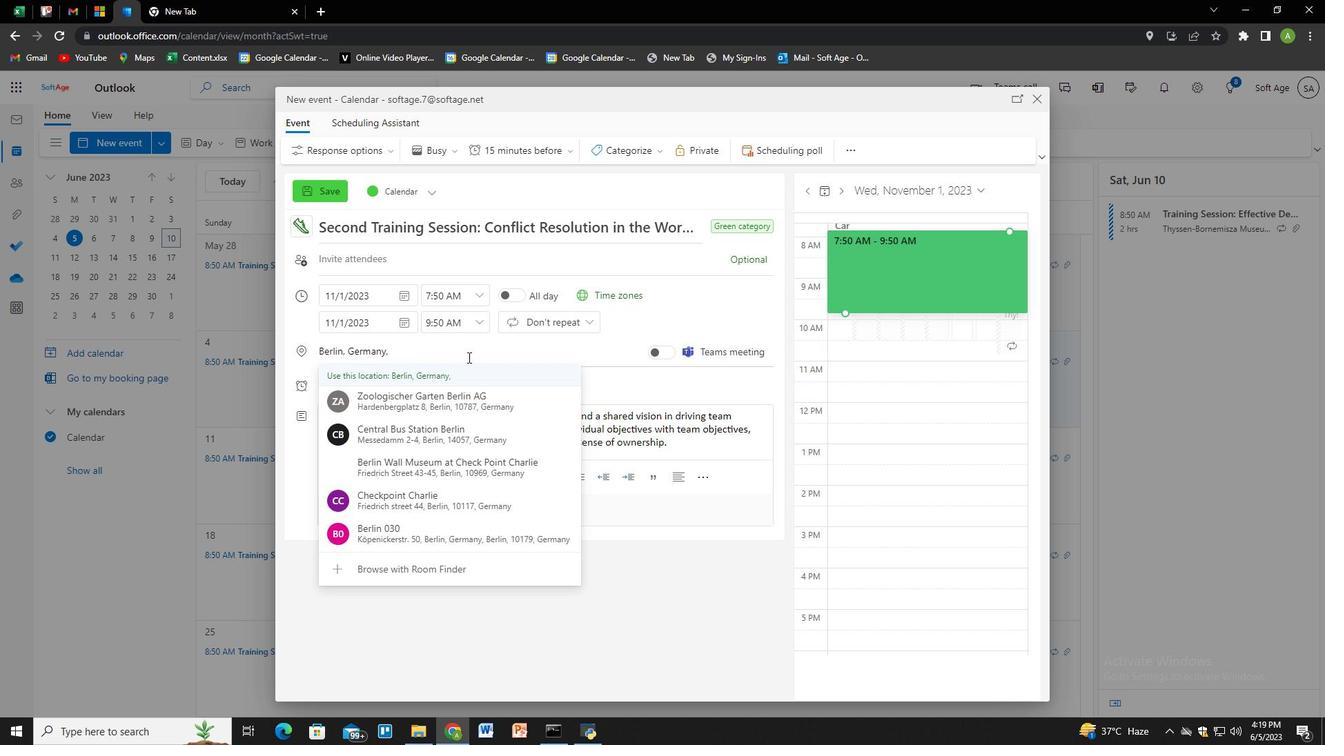 
Action: Mouse moved to (477, 355)
Screenshot: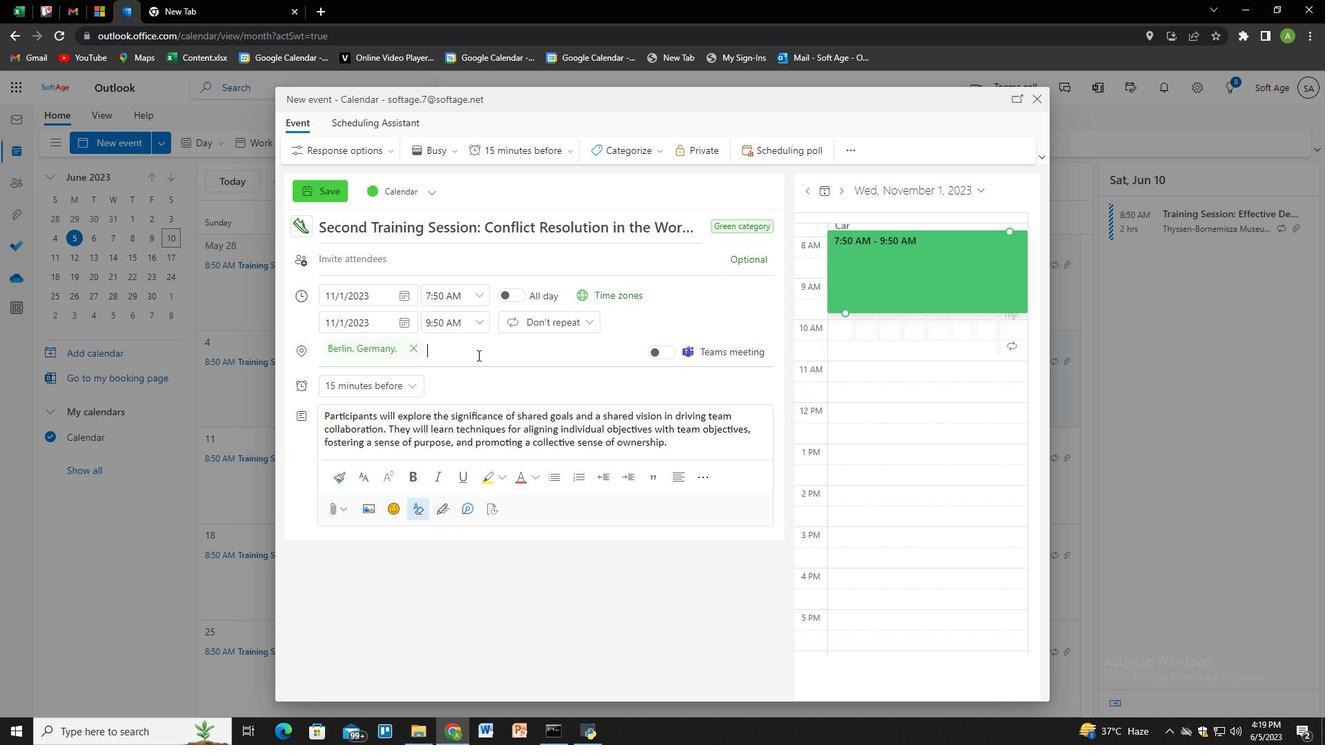 
Action: Mouse pressed left at (477, 355)
Screenshot: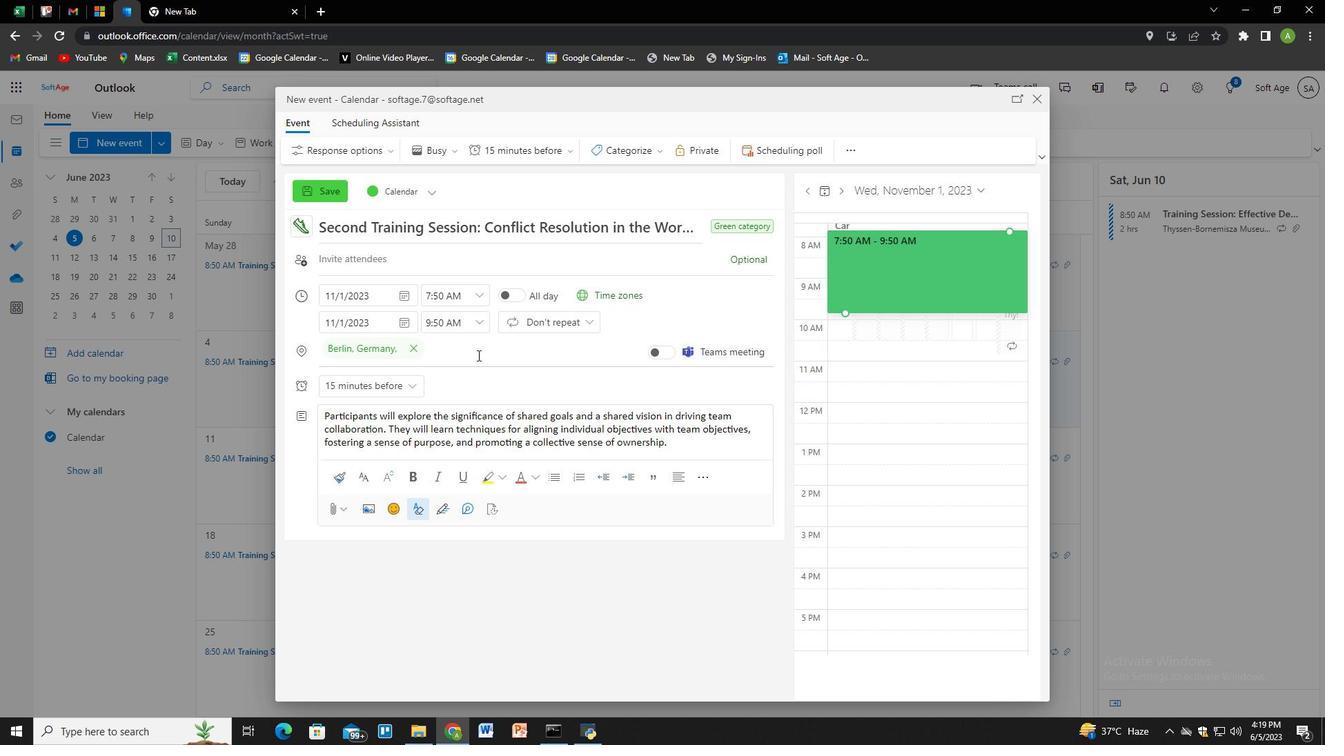 
Action: Mouse moved to (399, 259)
Screenshot: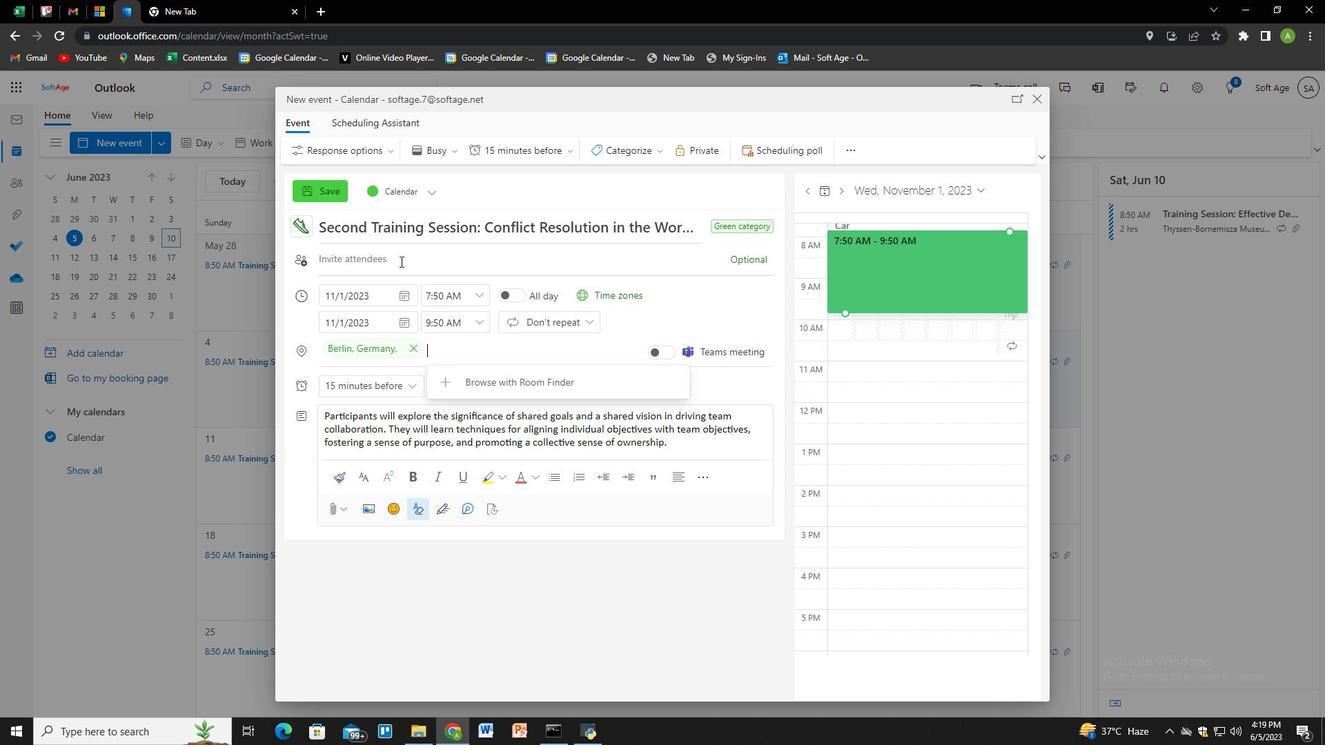 
Action: Mouse pressed left at (399, 259)
Screenshot: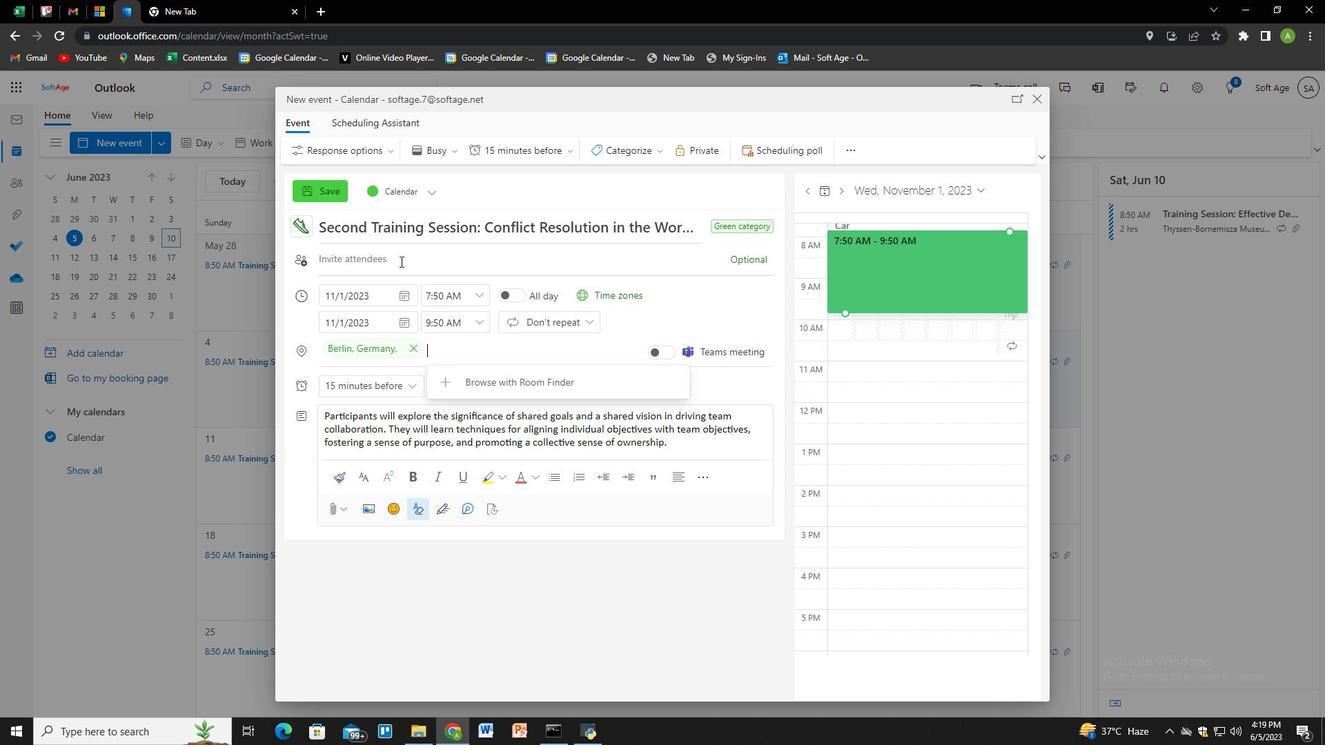
Action: Key pressed softage.3<Key.shift>@softage.net<Key.enter>softage.4<Key.shift><Key.shift><Key.shift><Key.shift><Key.shift><Key.shift><Key.shift><Key.shift><Key.shift><Key.shift><Key.shift><Key.shift><Key.shift><Key.shift><Key.shift><Key.shift><Key.shift><Key.shift><Key.shift><Key.shift><Key.shift><Key.shift>@softage.net<Key.enter>
Screenshot: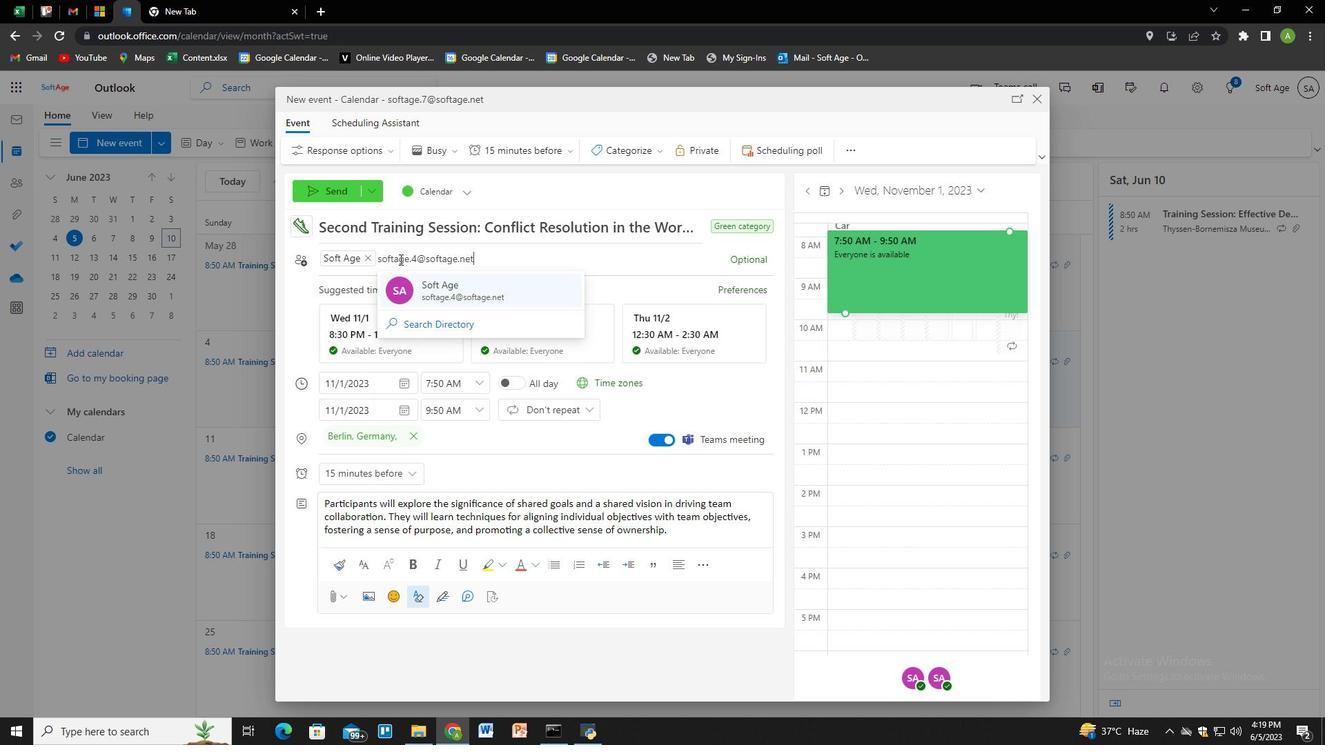 
Action: Mouse moved to (558, 150)
Screenshot: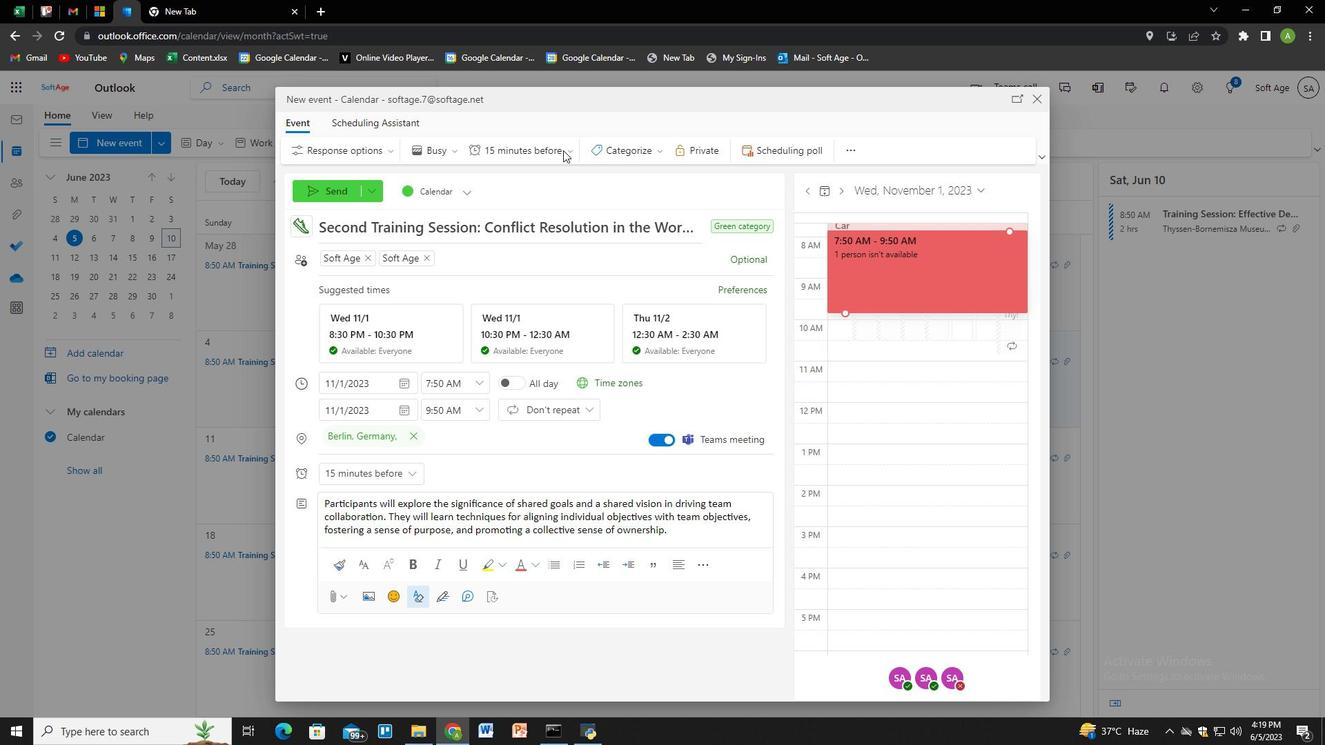 
Action: Mouse pressed left at (558, 150)
Screenshot: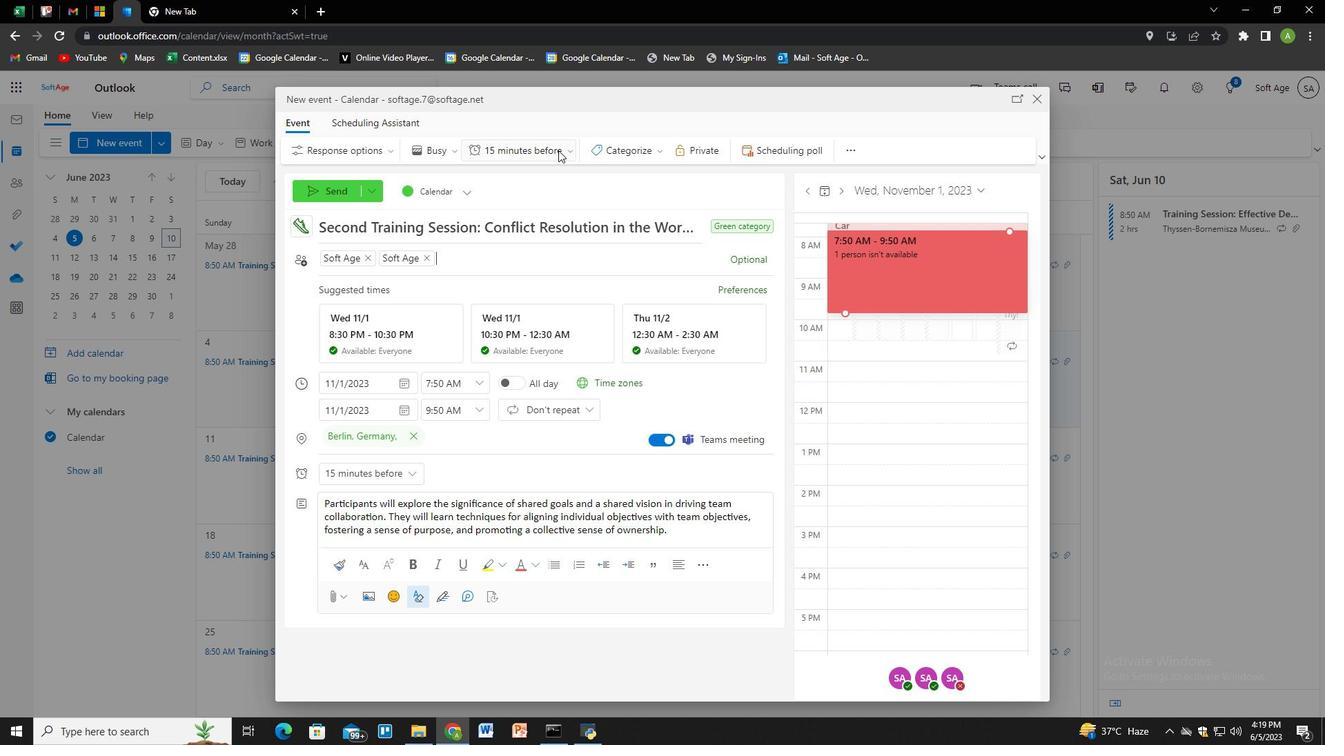 
Action: Mouse moved to (539, 429)
Screenshot: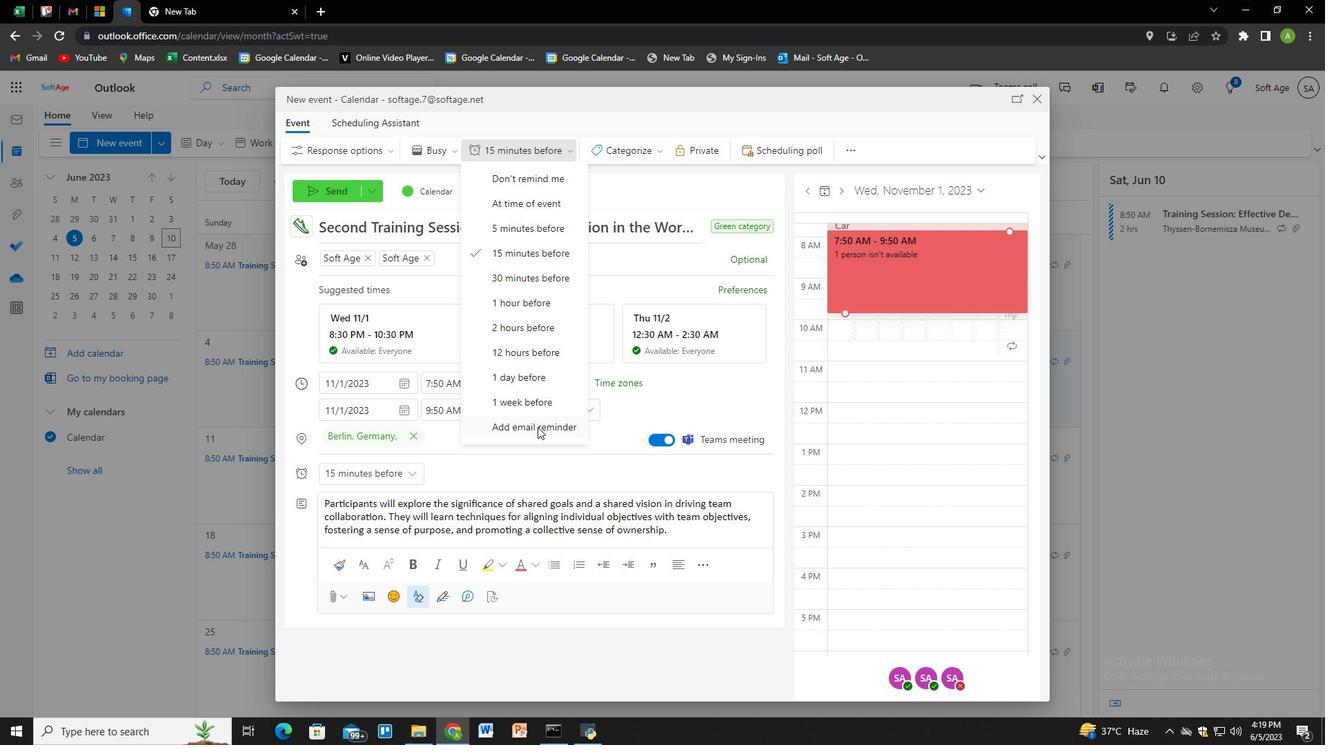 
Action: Mouse pressed left at (539, 429)
Screenshot: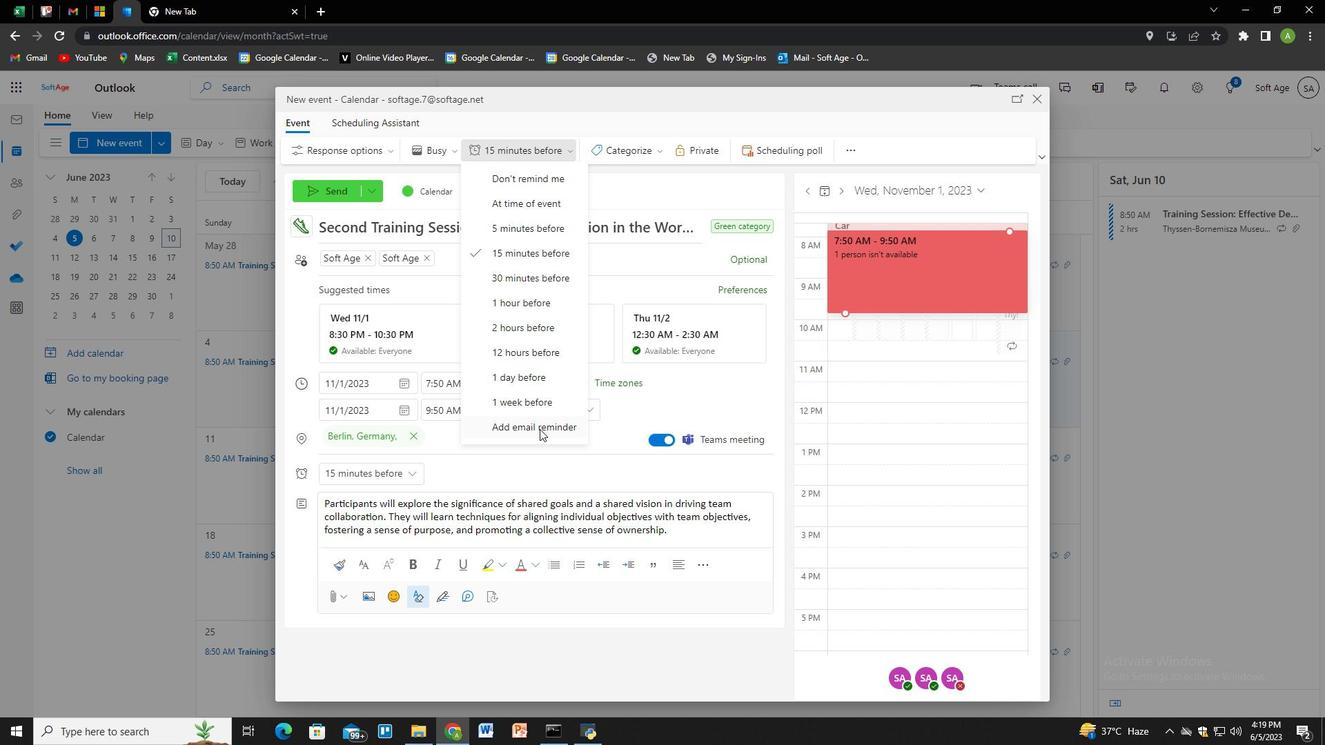 
Action: Mouse moved to (515, 308)
Screenshot: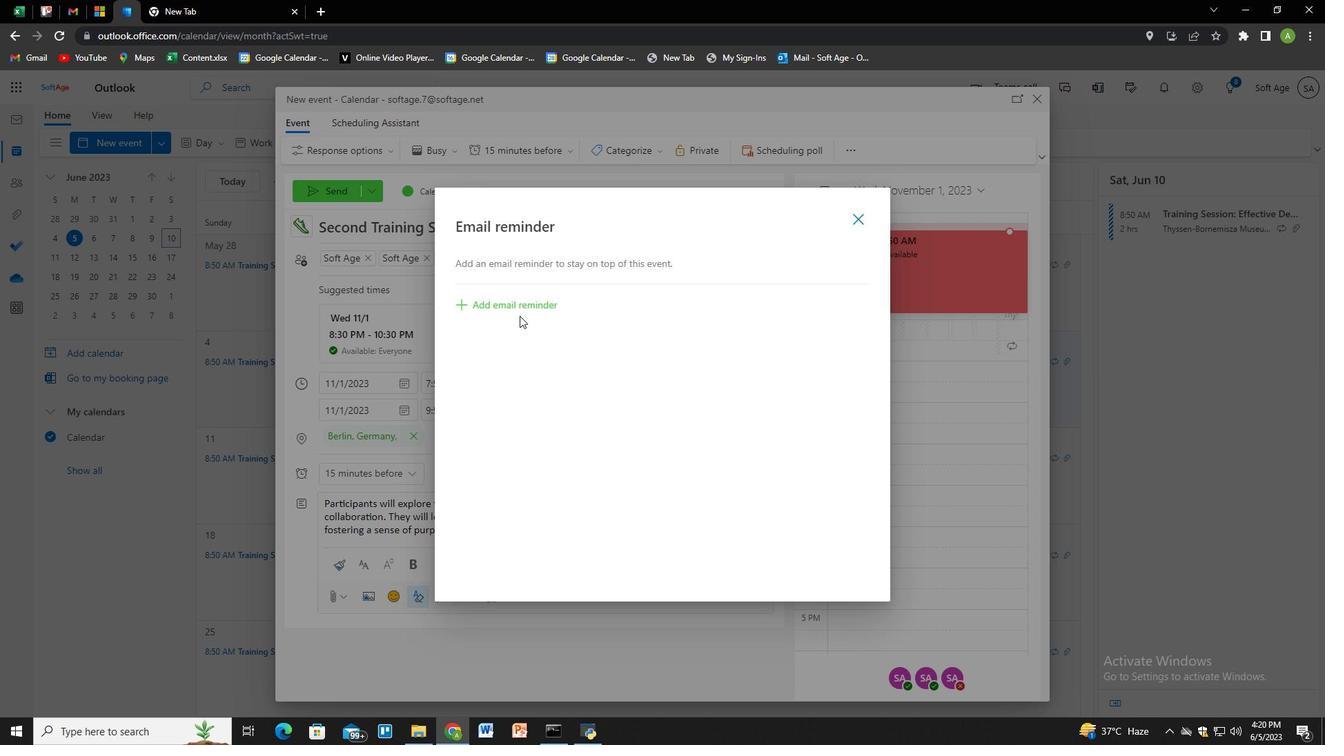 
Action: Mouse pressed left at (515, 308)
Screenshot: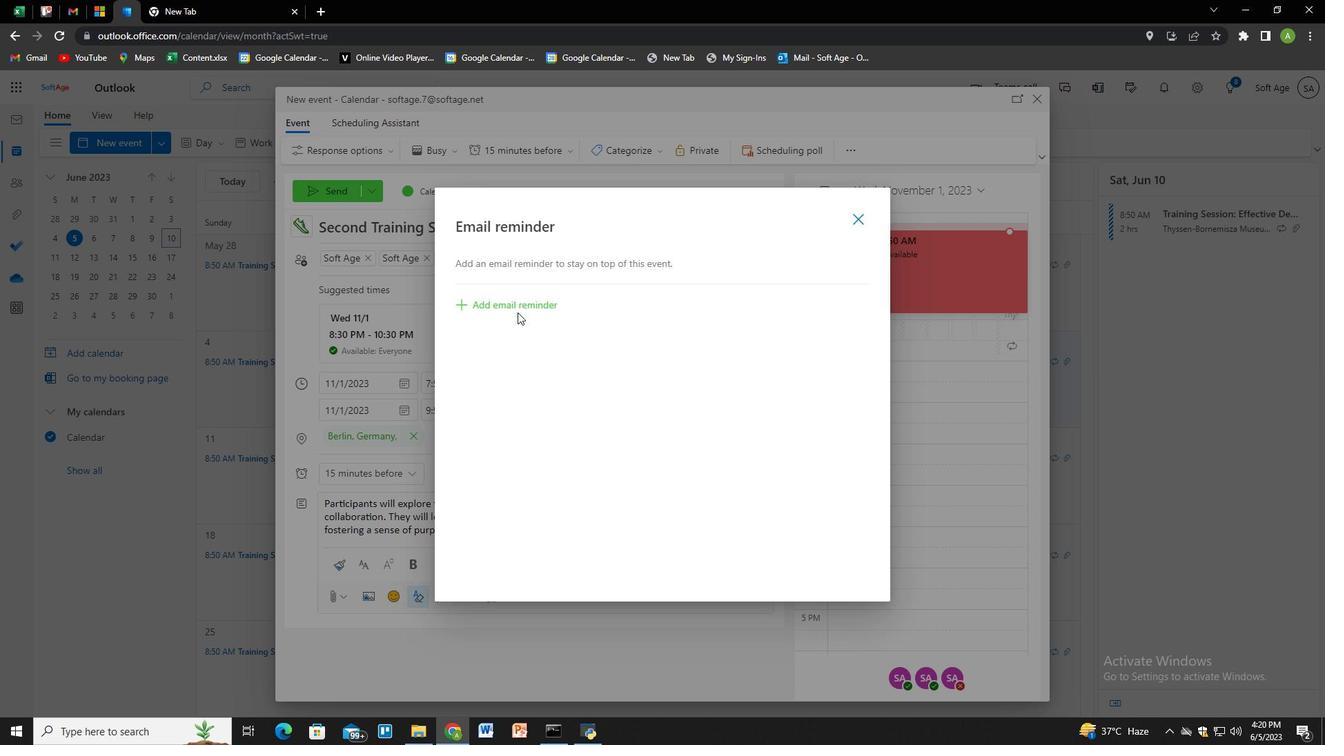 
Action: Mouse moved to (536, 347)
Screenshot: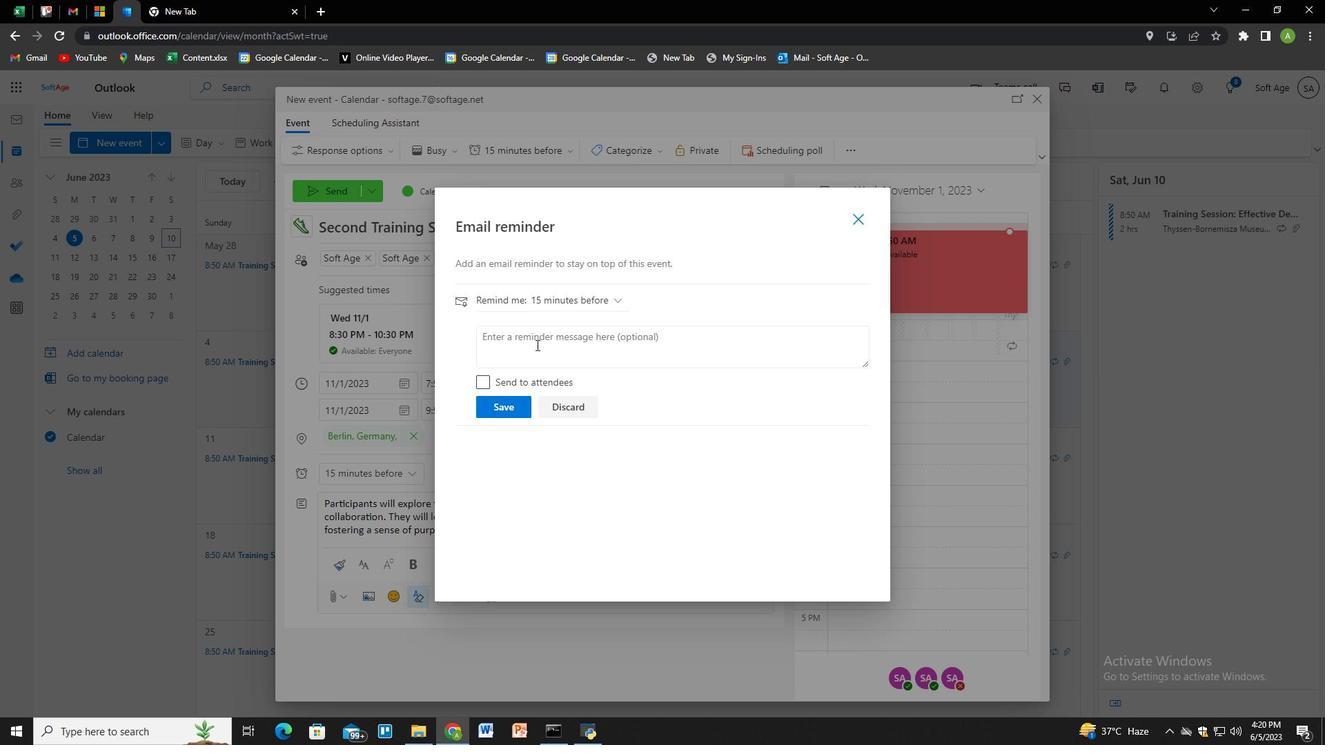 
Action: Mouse pressed left at (536, 347)
Screenshot: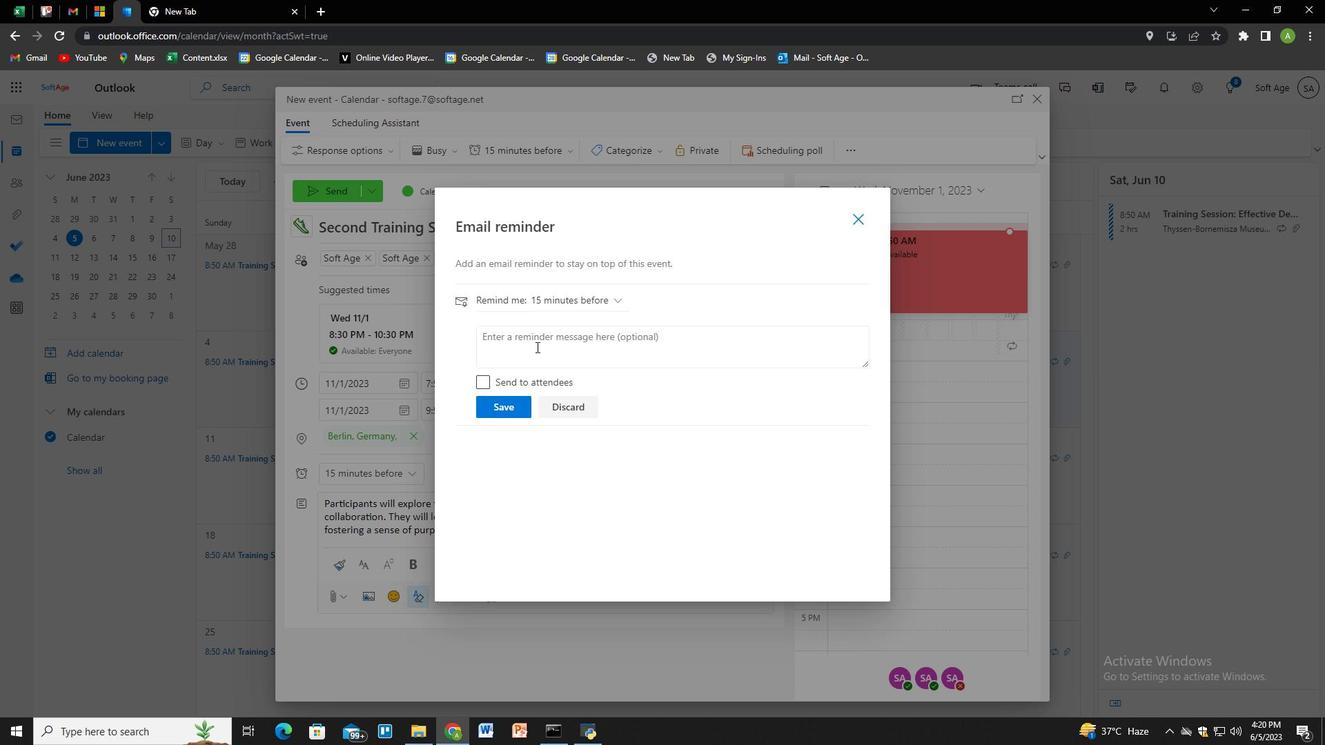 
Action: Mouse moved to (573, 308)
Screenshot: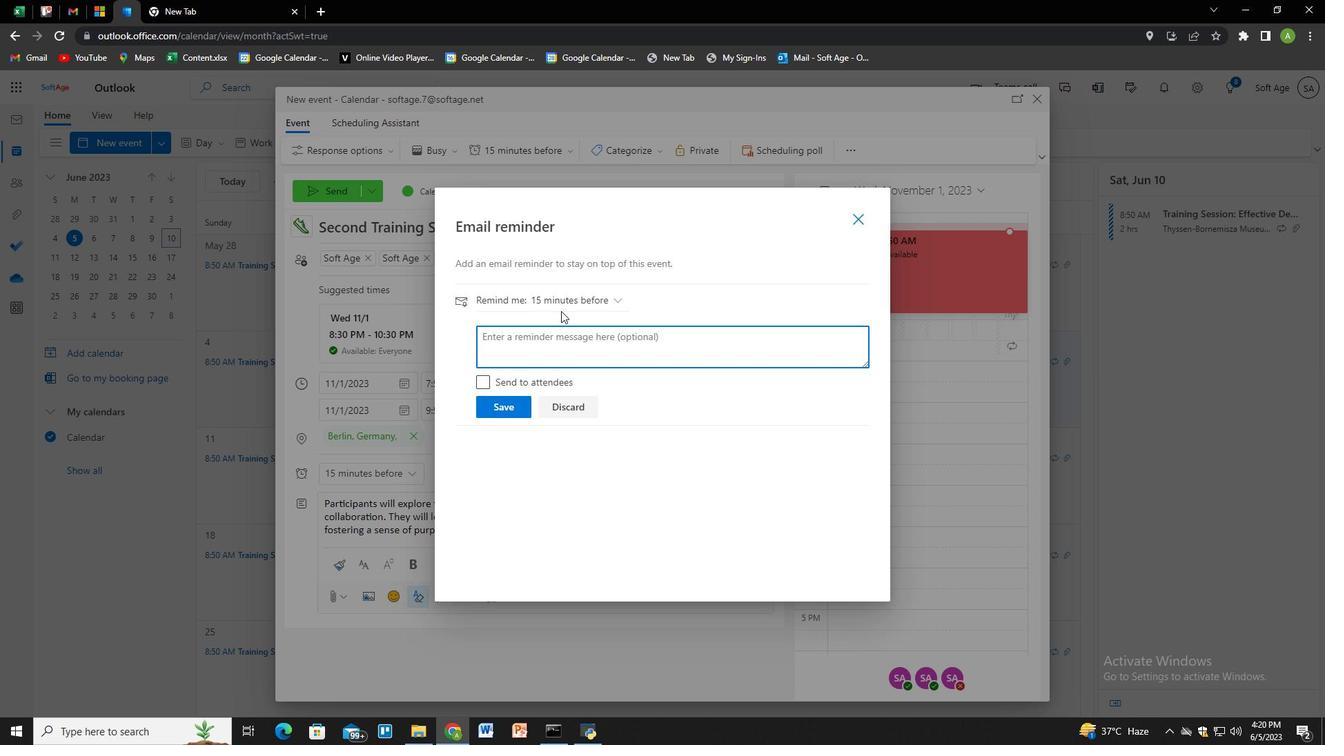 
Action: Mouse pressed left at (573, 308)
Screenshot: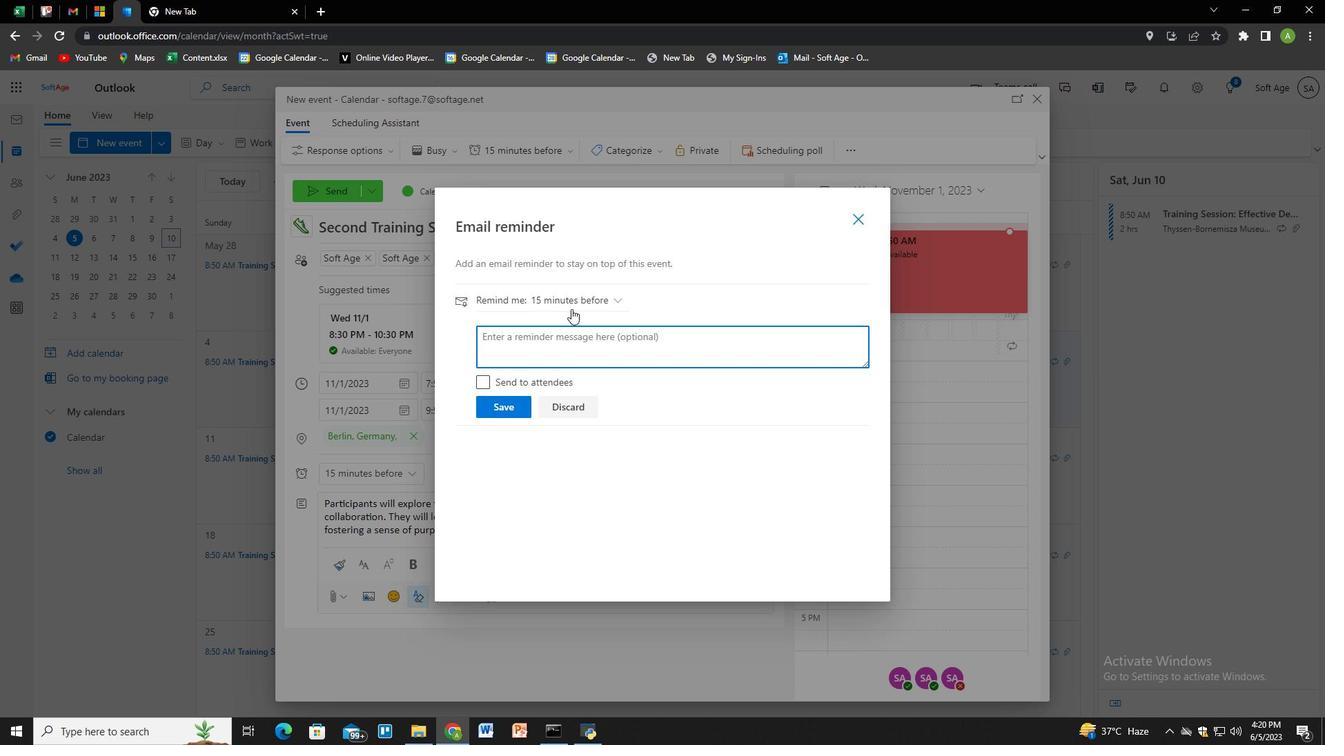 
Action: Mouse moved to (578, 295)
Screenshot: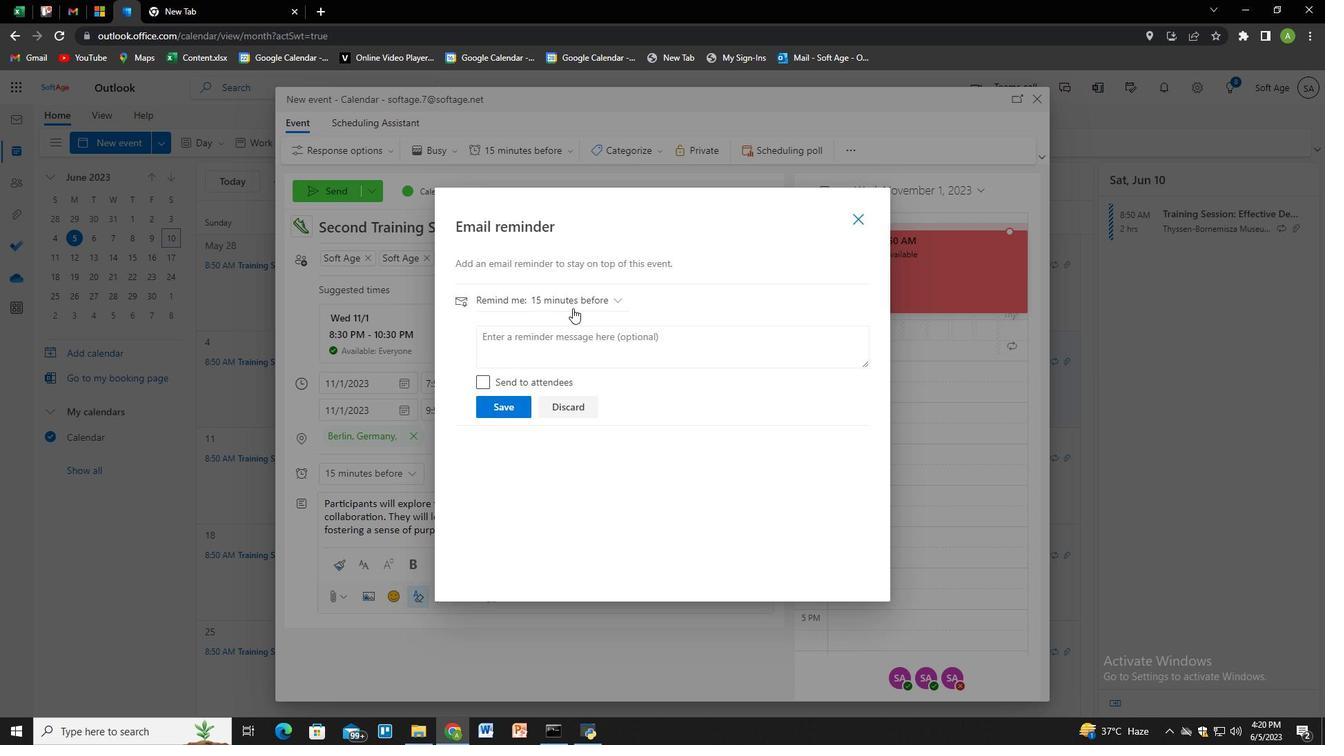 
Action: Mouse pressed left at (578, 295)
Screenshot: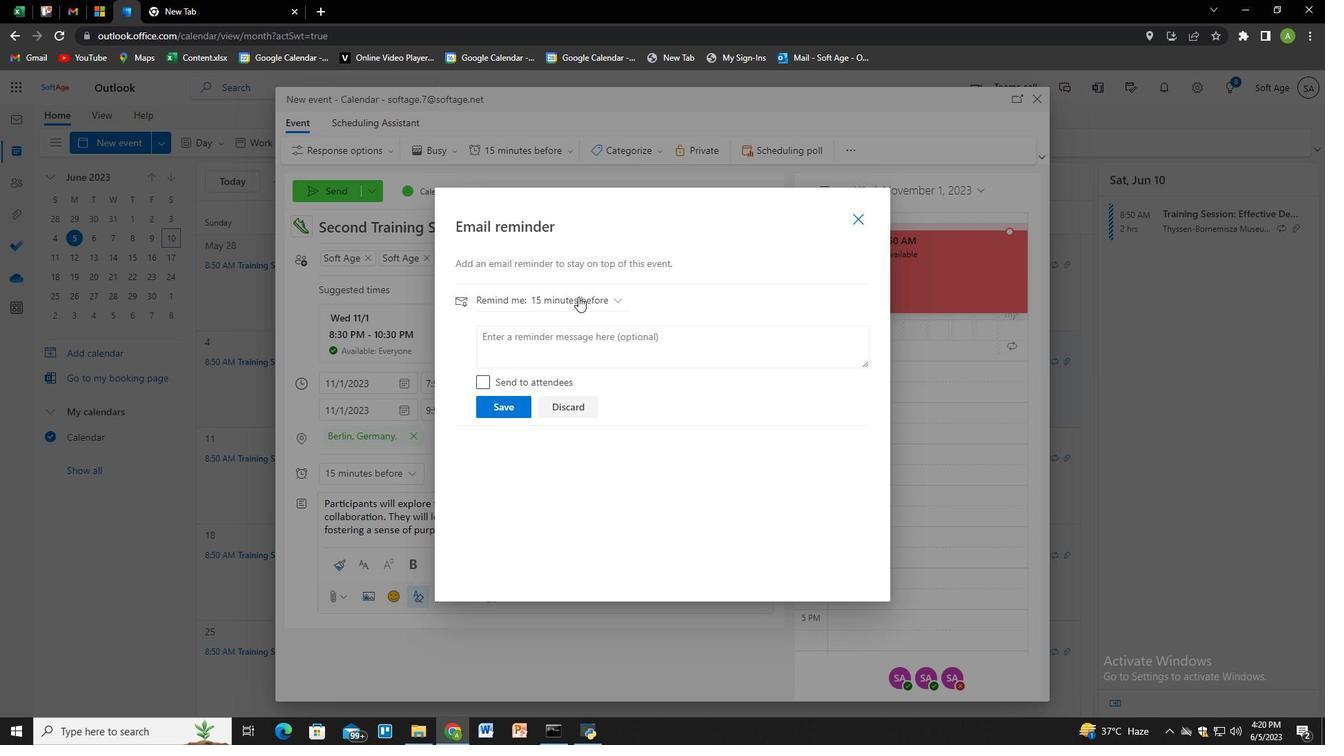 
Action: Mouse moved to (549, 543)
Screenshot: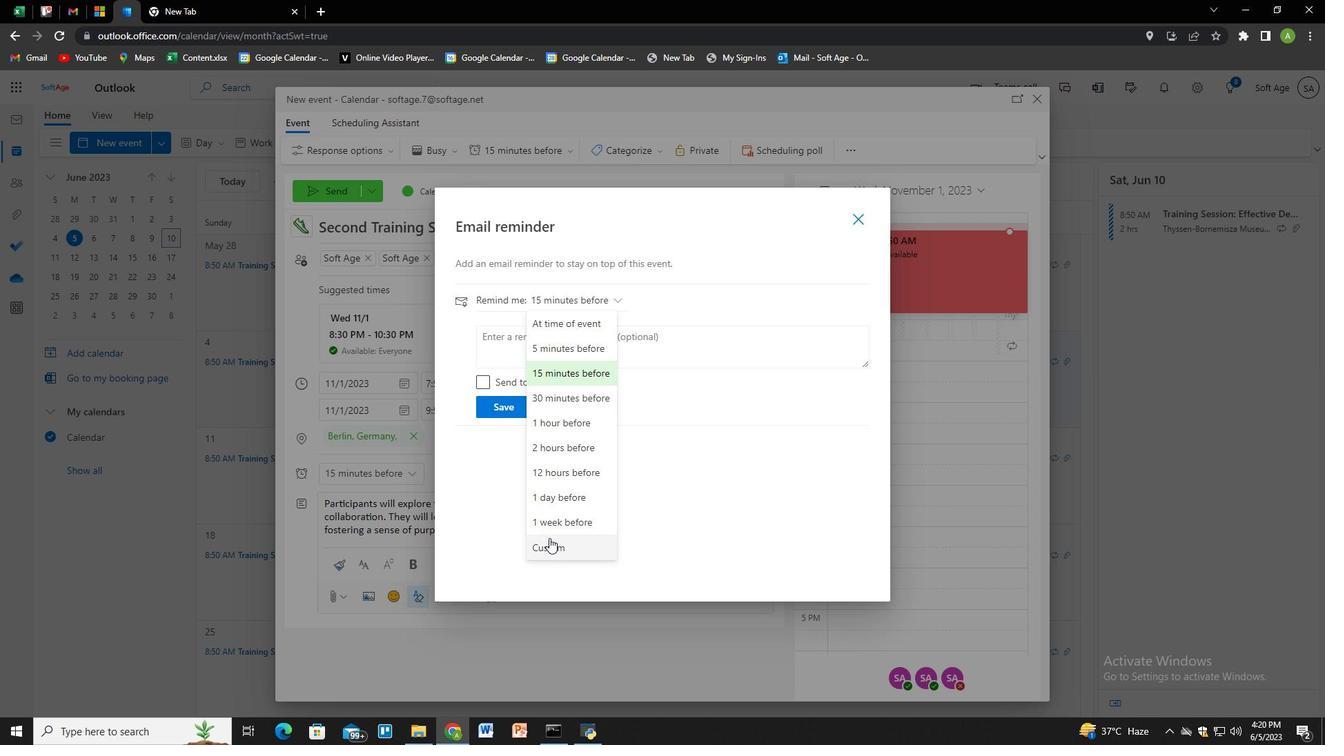 
Action: Mouse pressed left at (549, 543)
Screenshot: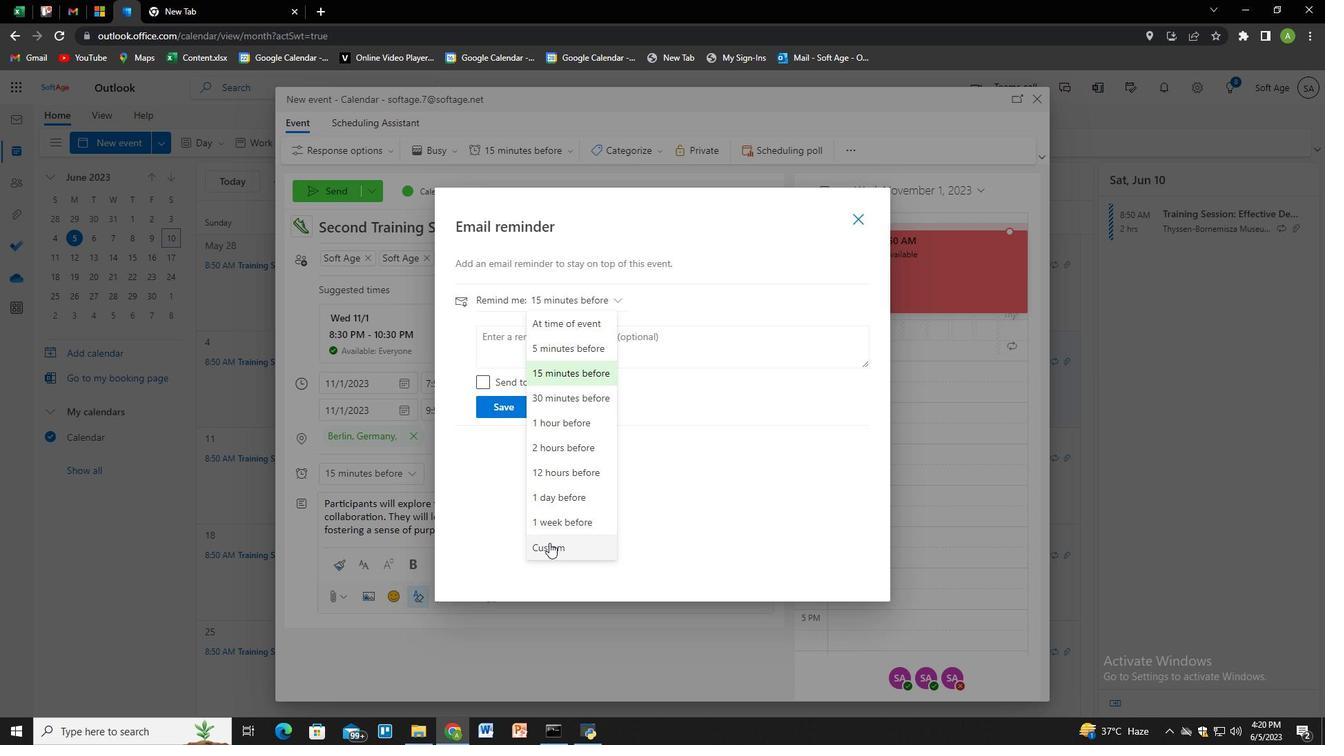 
Action: Mouse moved to (526, 380)
Screenshot: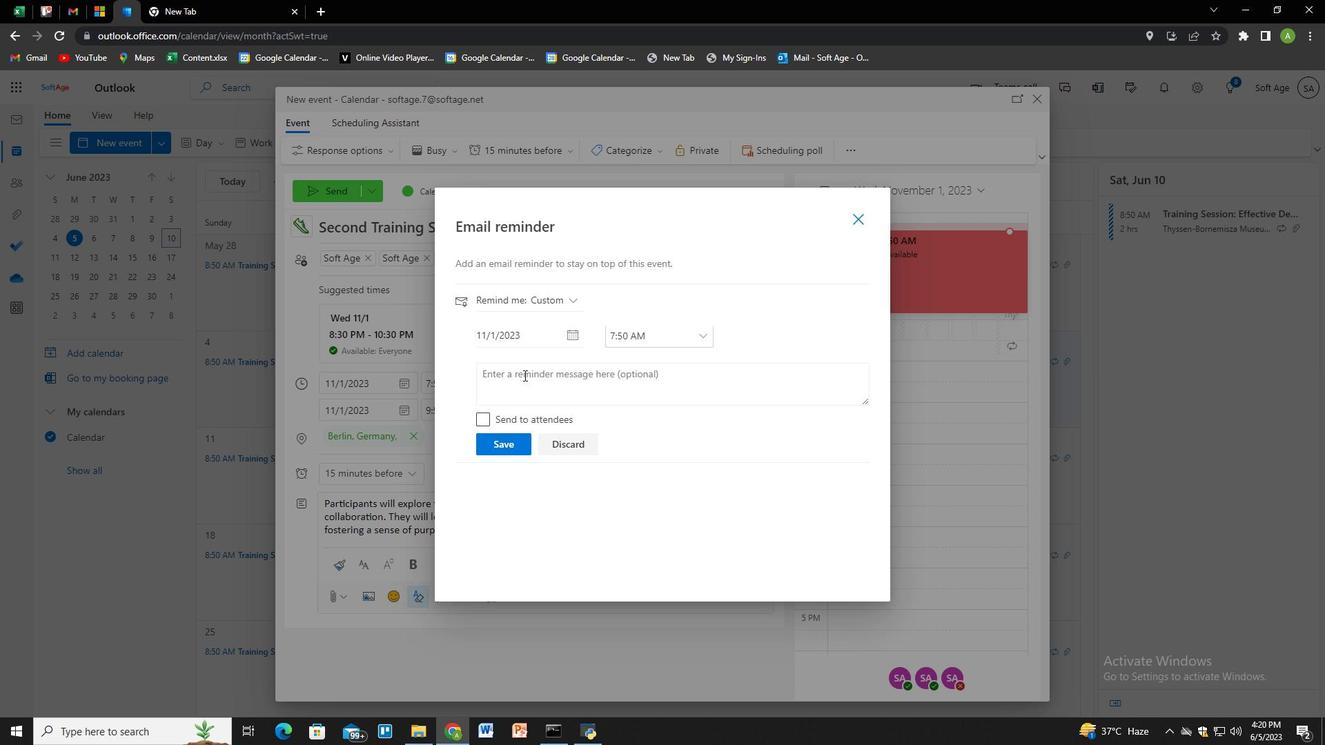 
Action: Mouse pressed left at (526, 380)
Screenshot: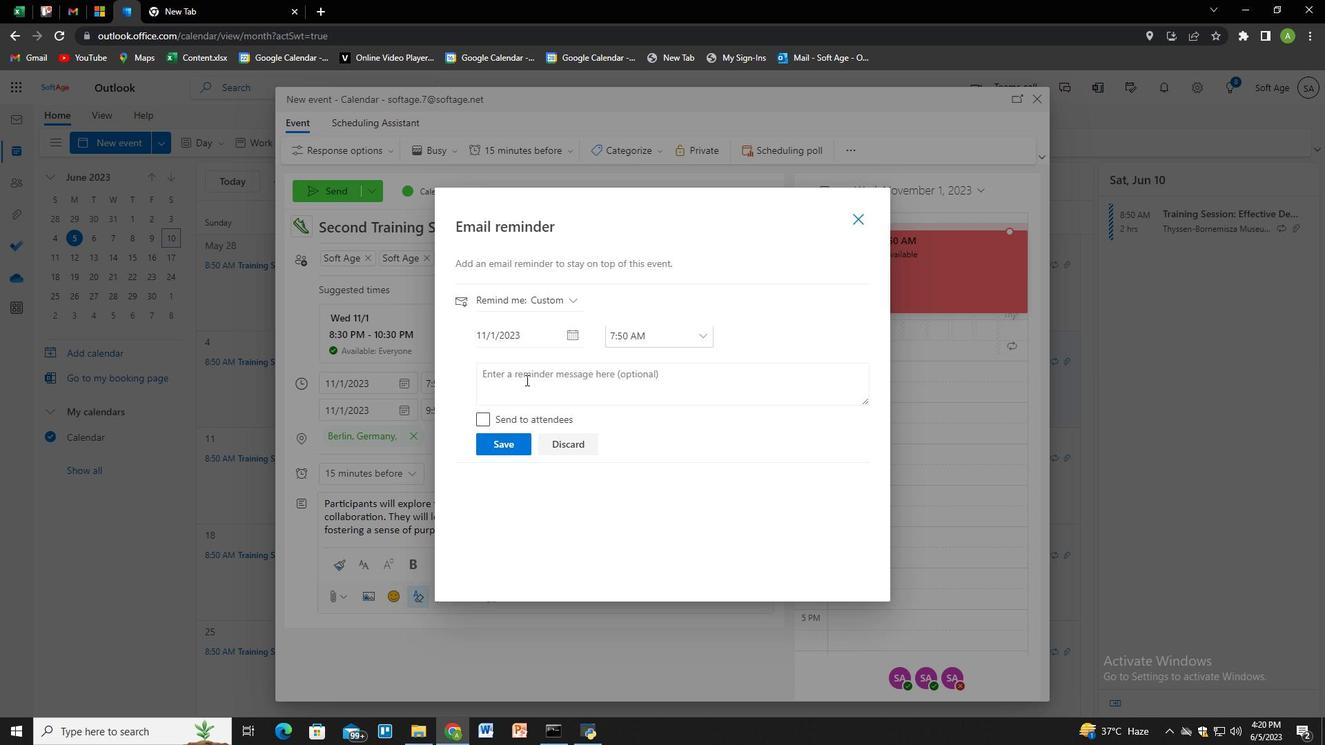 
Action: Key pressed 76<Key.space>day<Key.space>before
Screenshot: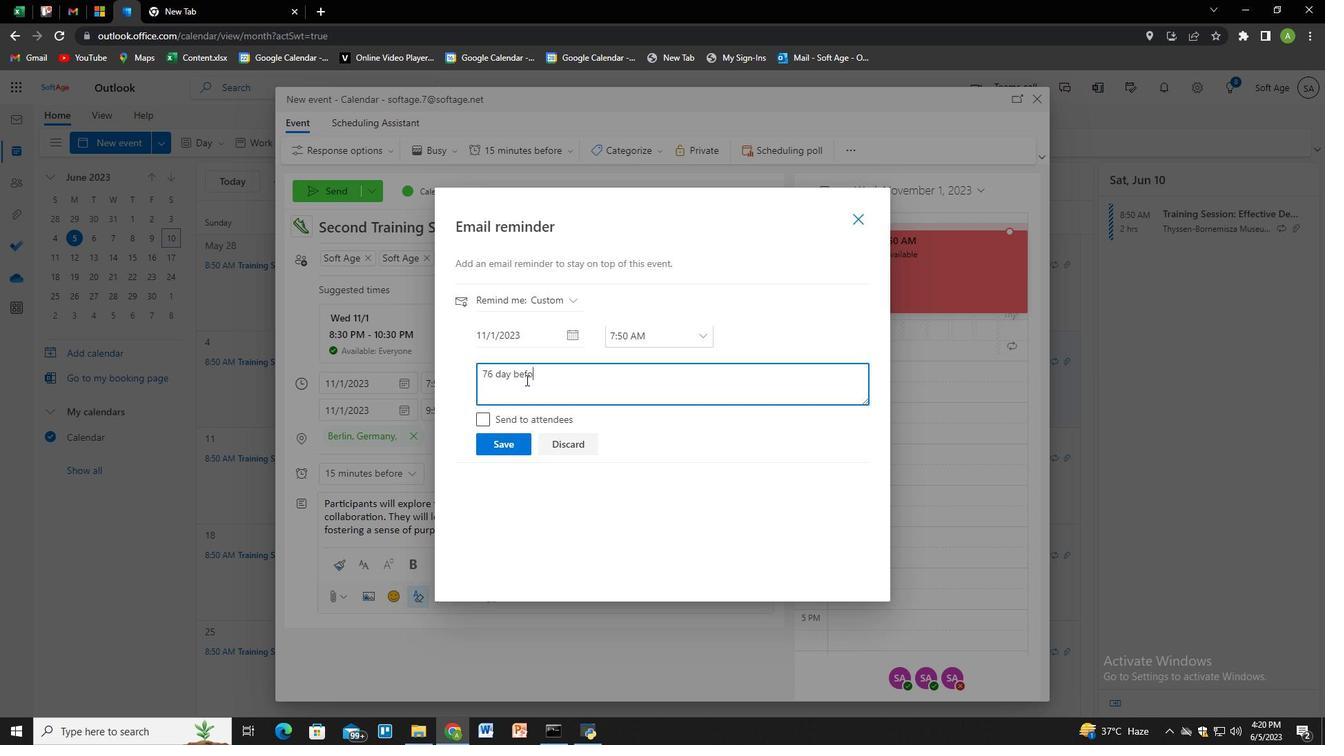 
Action: Mouse moved to (513, 446)
Screenshot: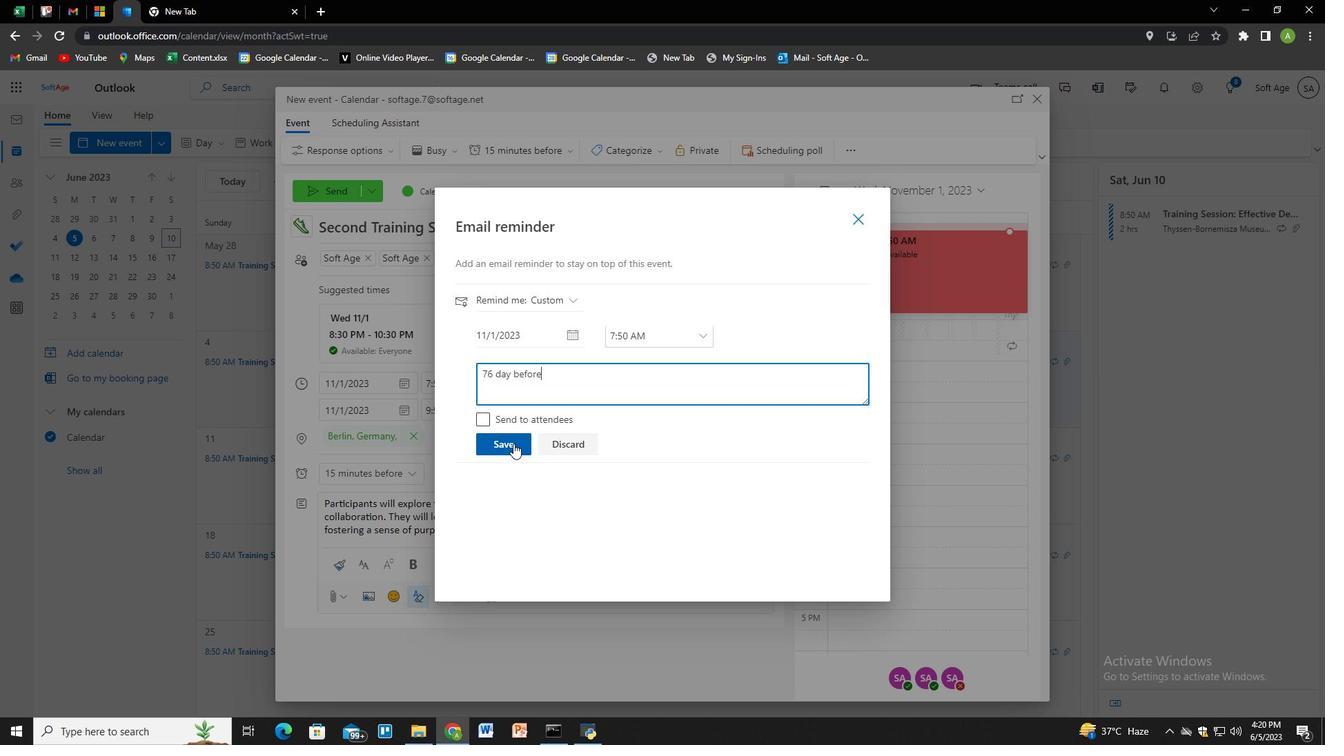 
Action: Mouse pressed left at (513, 446)
Screenshot: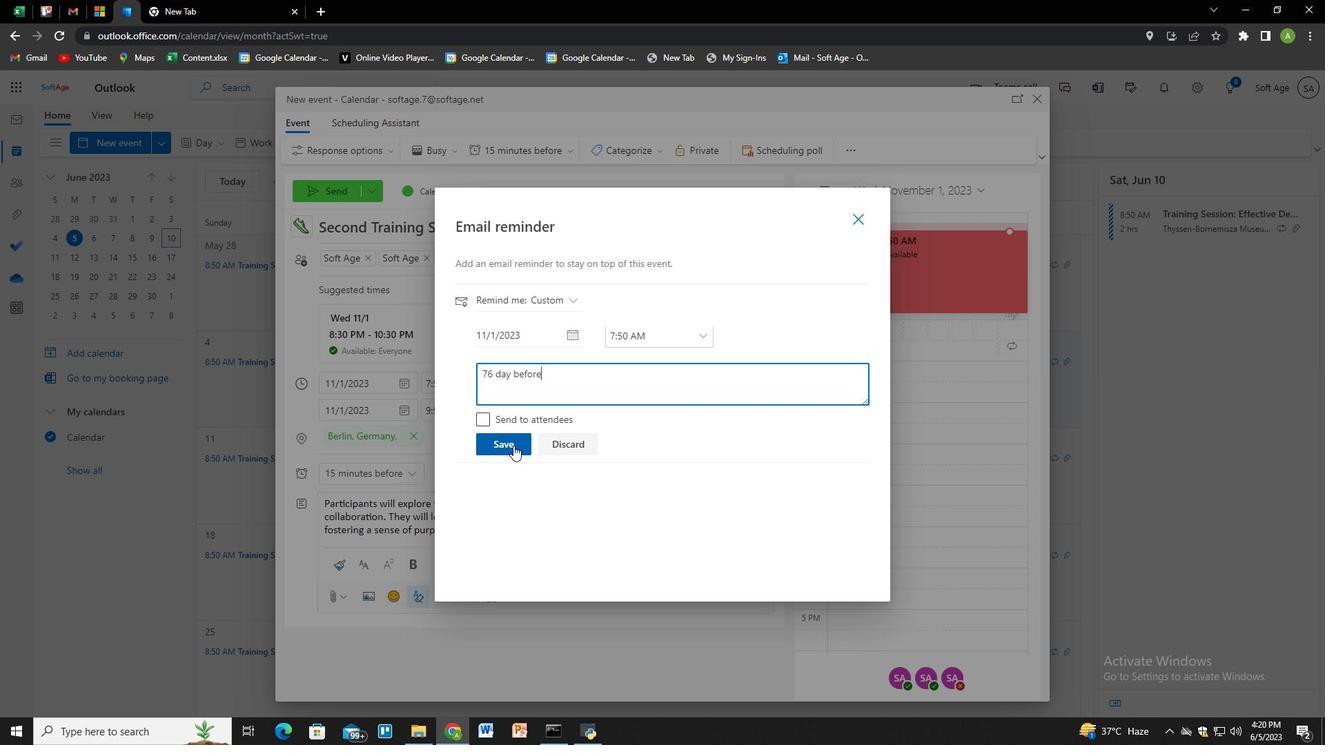 
Action: Mouse moved to (930, 336)
Screenshot: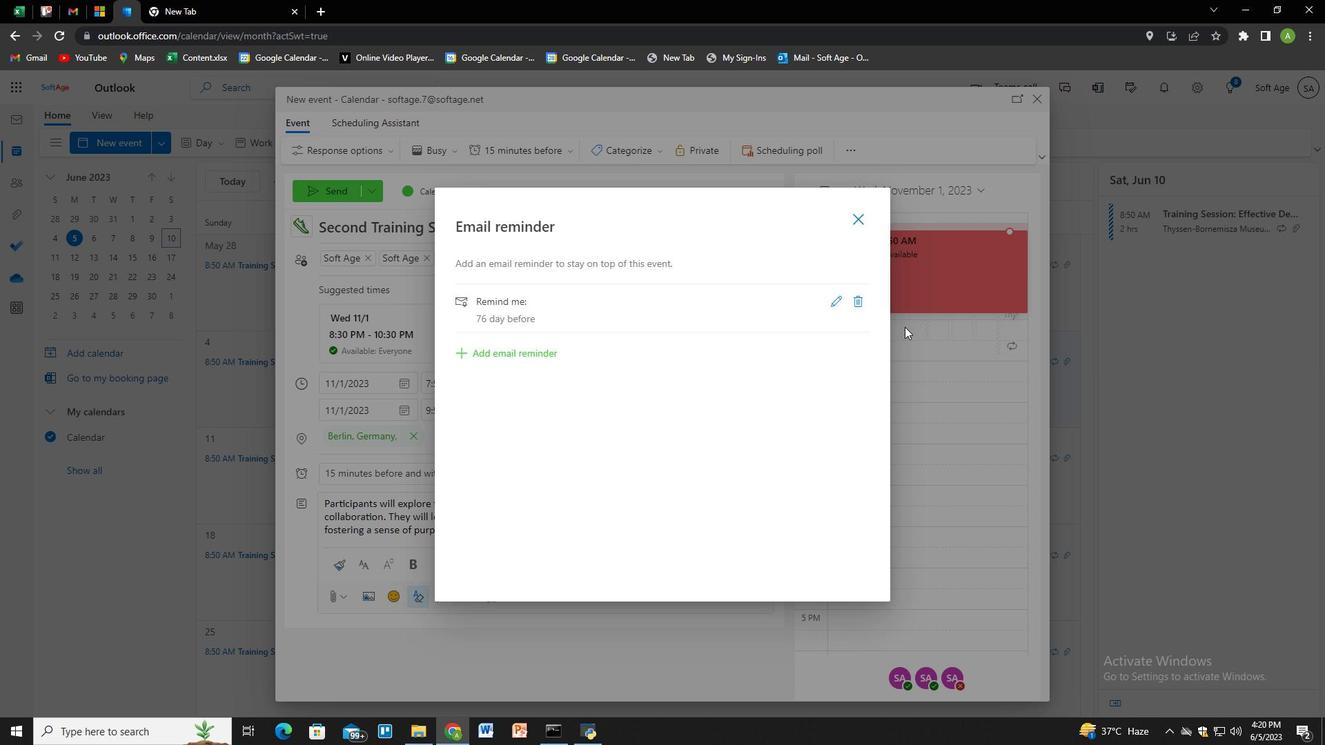 
Action: Mouse pressed left at (930, 336)
Screenshot: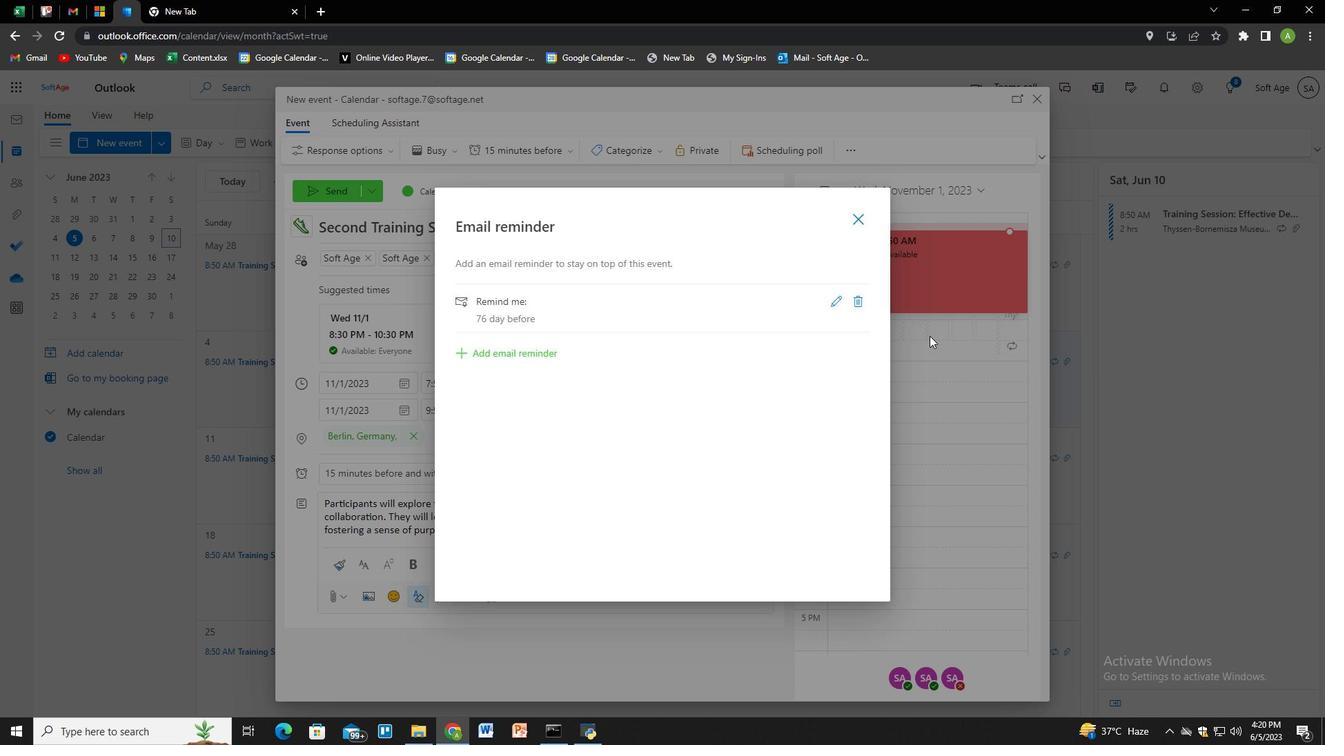 
Action: Mouse moved to (334, 188)
Screenshot: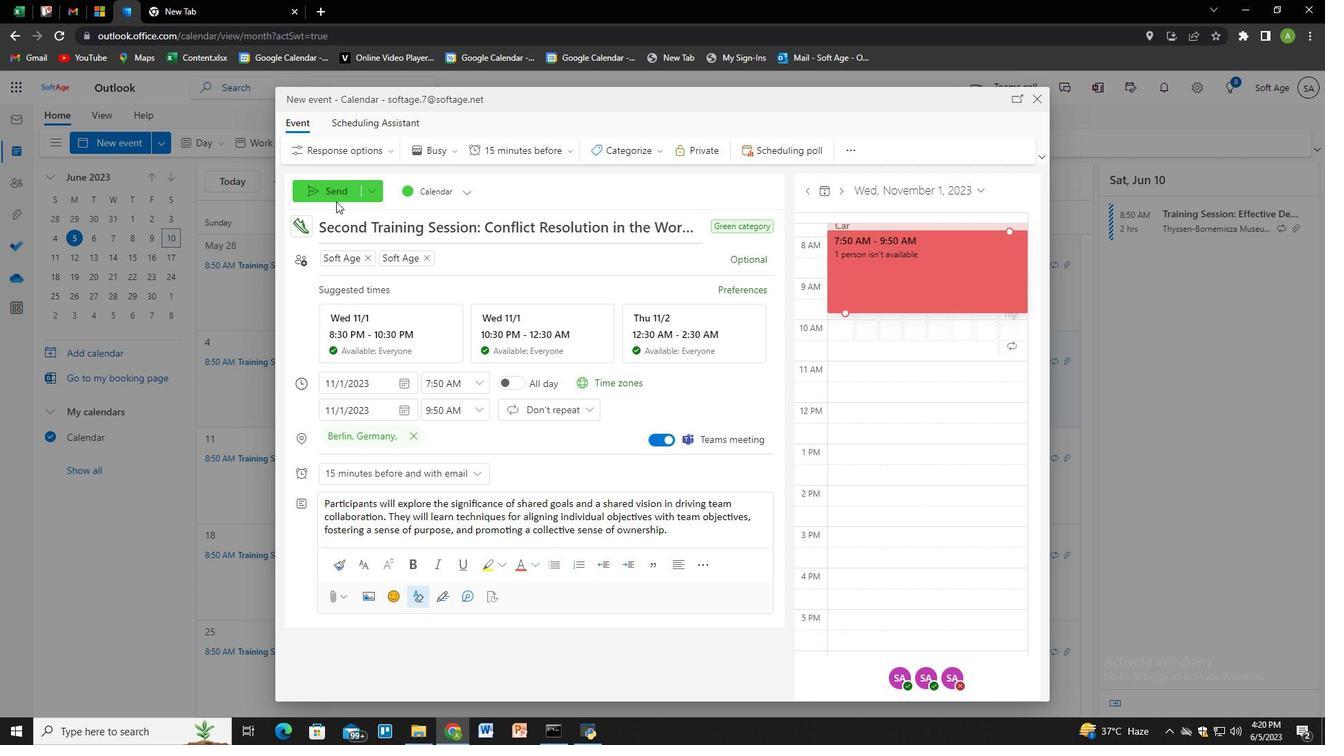 
Action: Mouse pressed left at (334, 188)
Screenshot: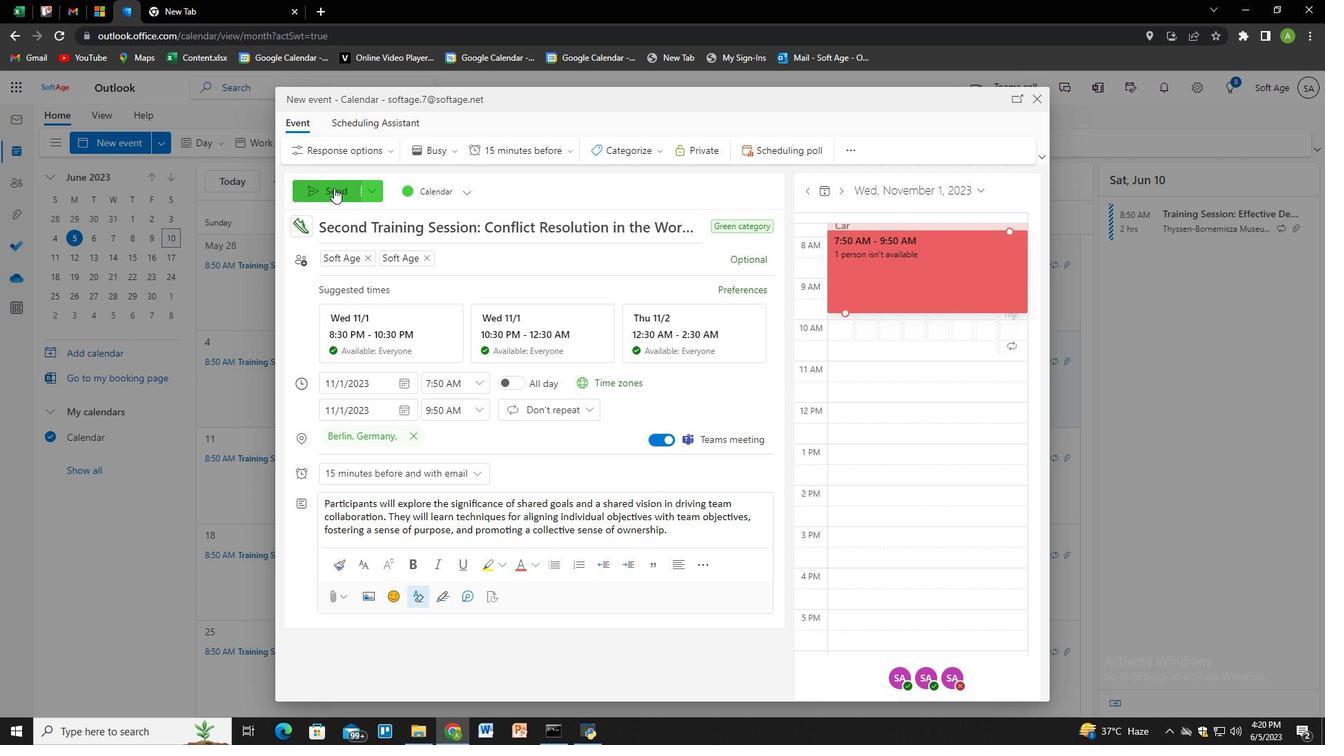 
Action: Mouse moved to (820, 433)
Screenshot: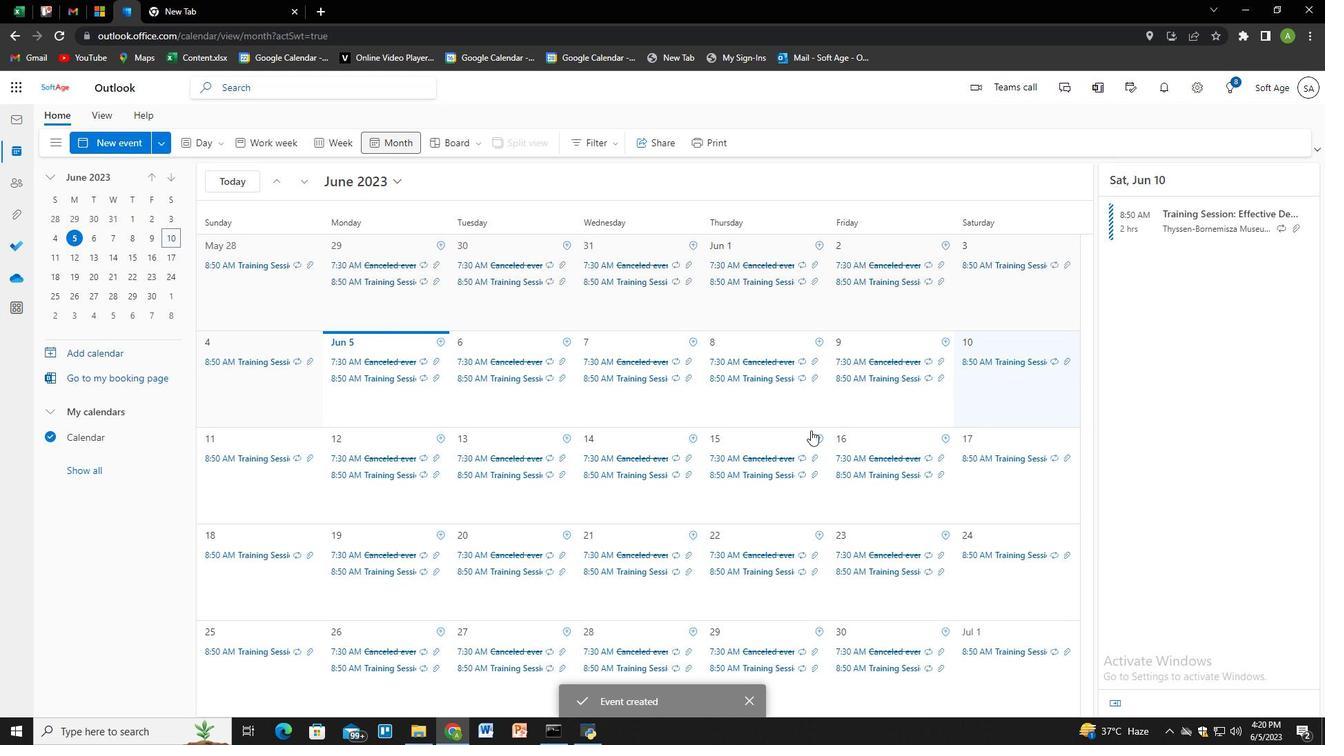 
